 Task: Create a rule from the Recommended list, Task Added to this Project -> add SubTasks in the project AgileCircle with SubTasks Gather and Analyse Requirements , Design and Implement Solution , System Test and UAT , Release to Production / Go Live
Action: Mouse moved to (74, 381)
Screenshot: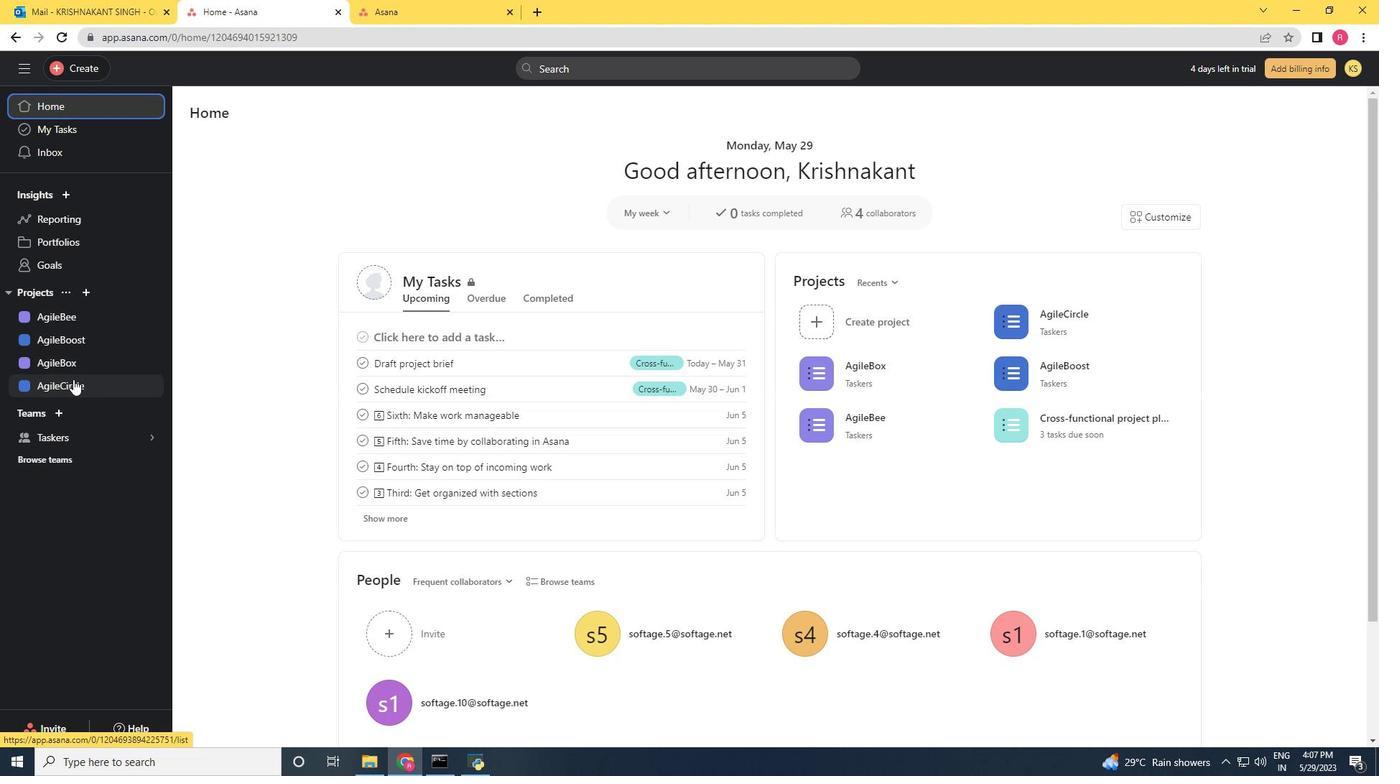 
Action: Mouse pressed left at (74, 381)
Screenshot: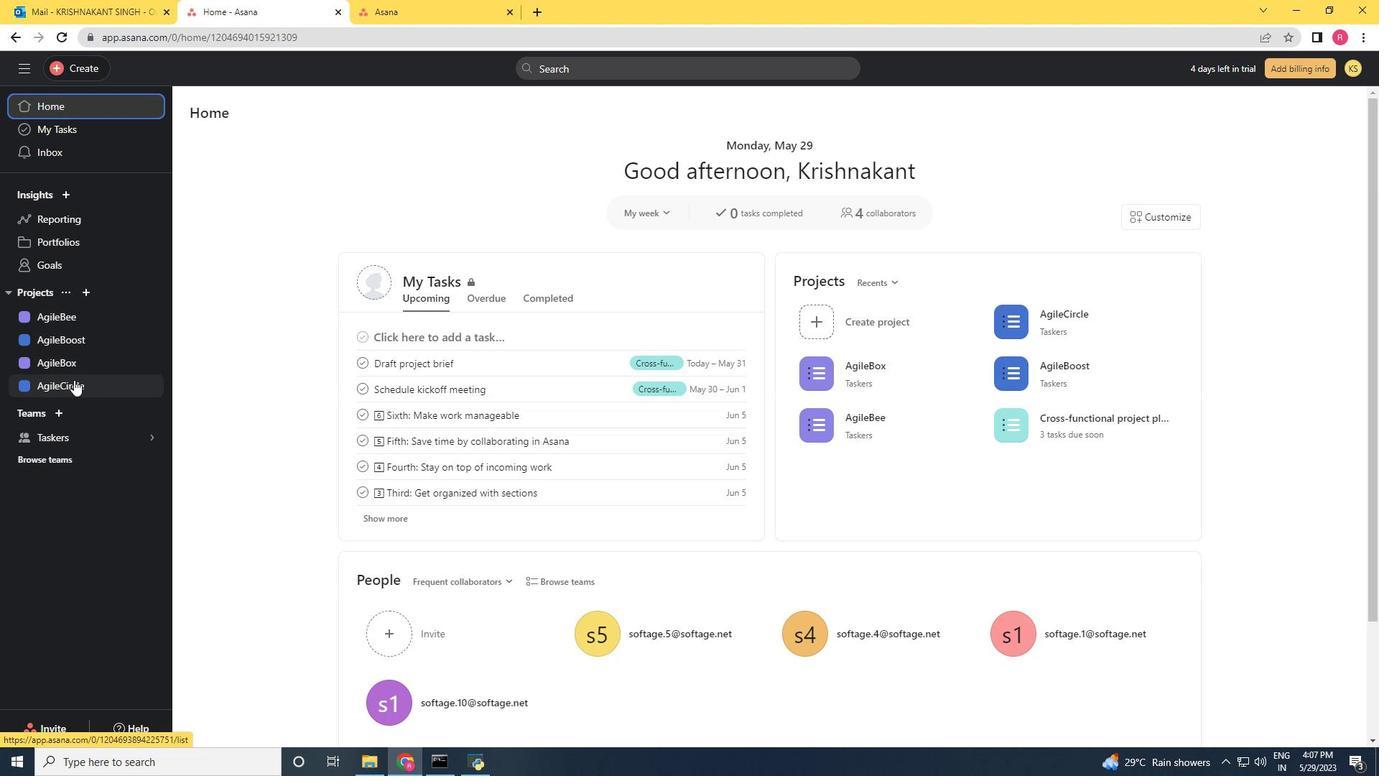 
Action: Mouse moved to (1327, 122)
Screenshot: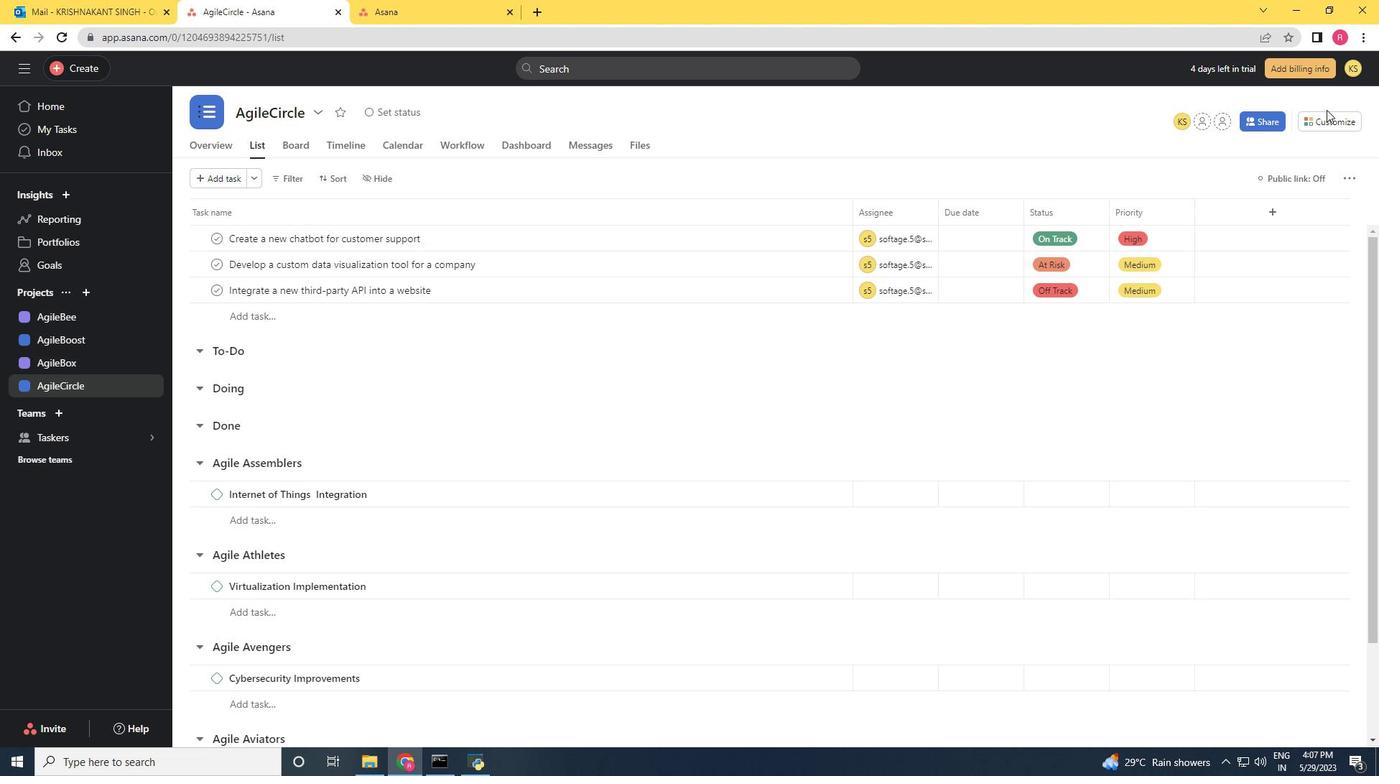 
Action: Mouse pressed left at (1327, 122)
Screenshot: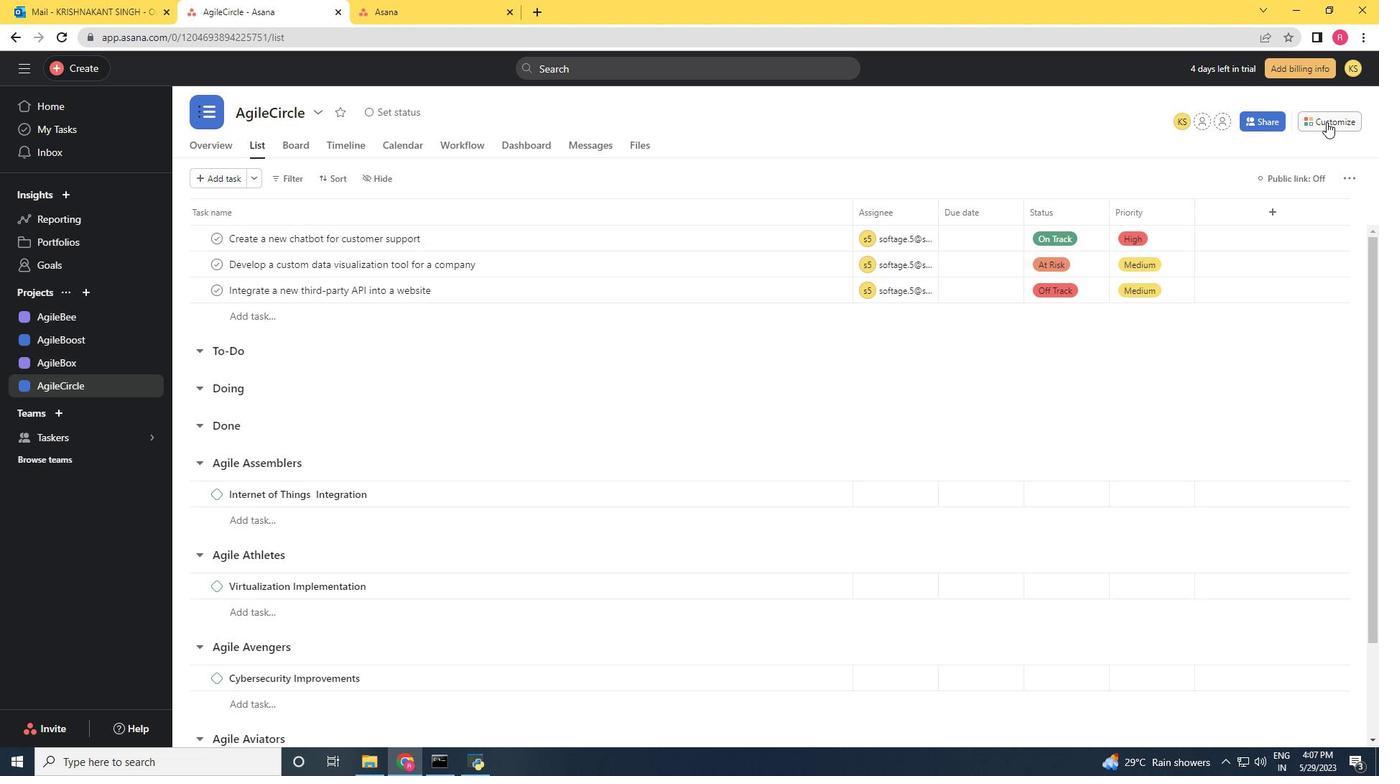 
Action: Mouse moved to (1086, 313)
Screenshot: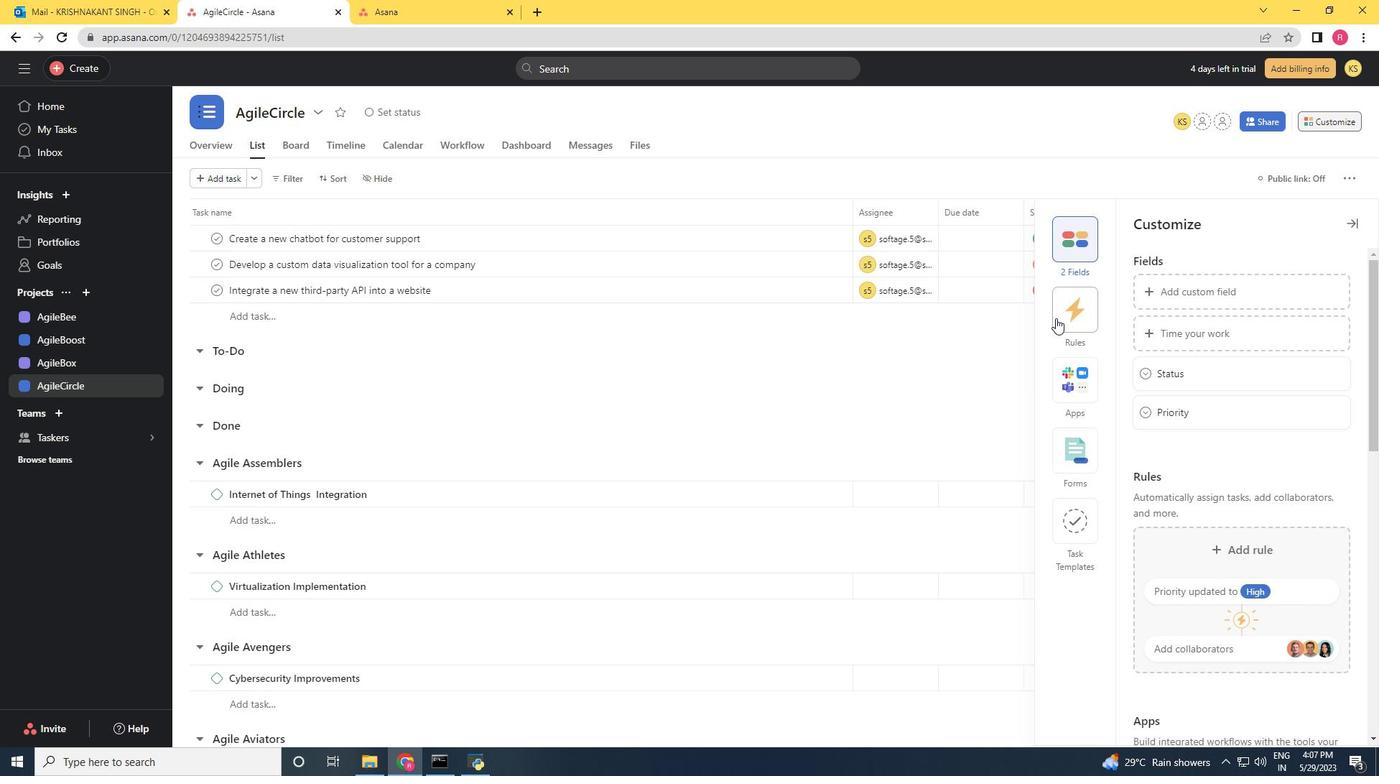 
Action: Mouse pressed left at (1086, 313)
Screenshot: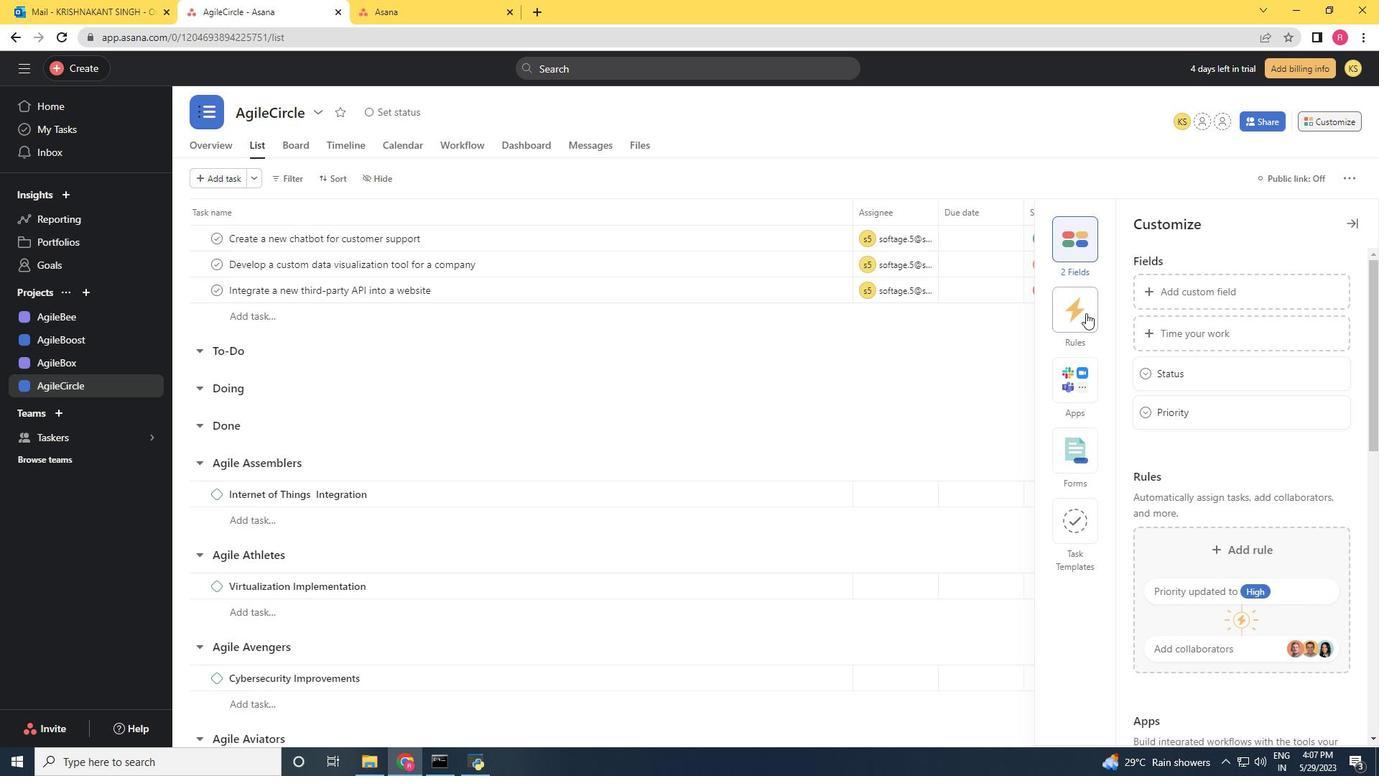 
Action: Mouse moved to (1227, 324)
Screenshot: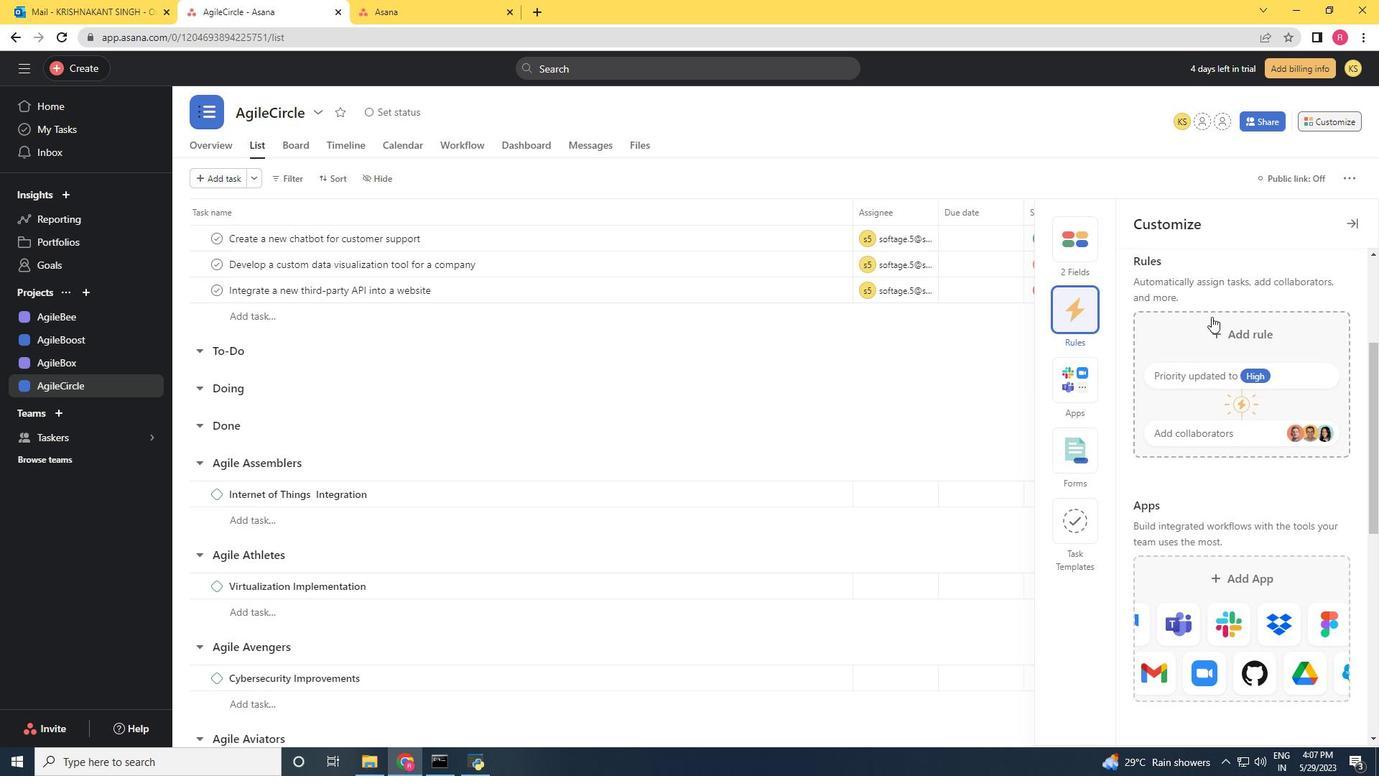 
Action: Mouse pressed left at (1227, 324)
Screenshot: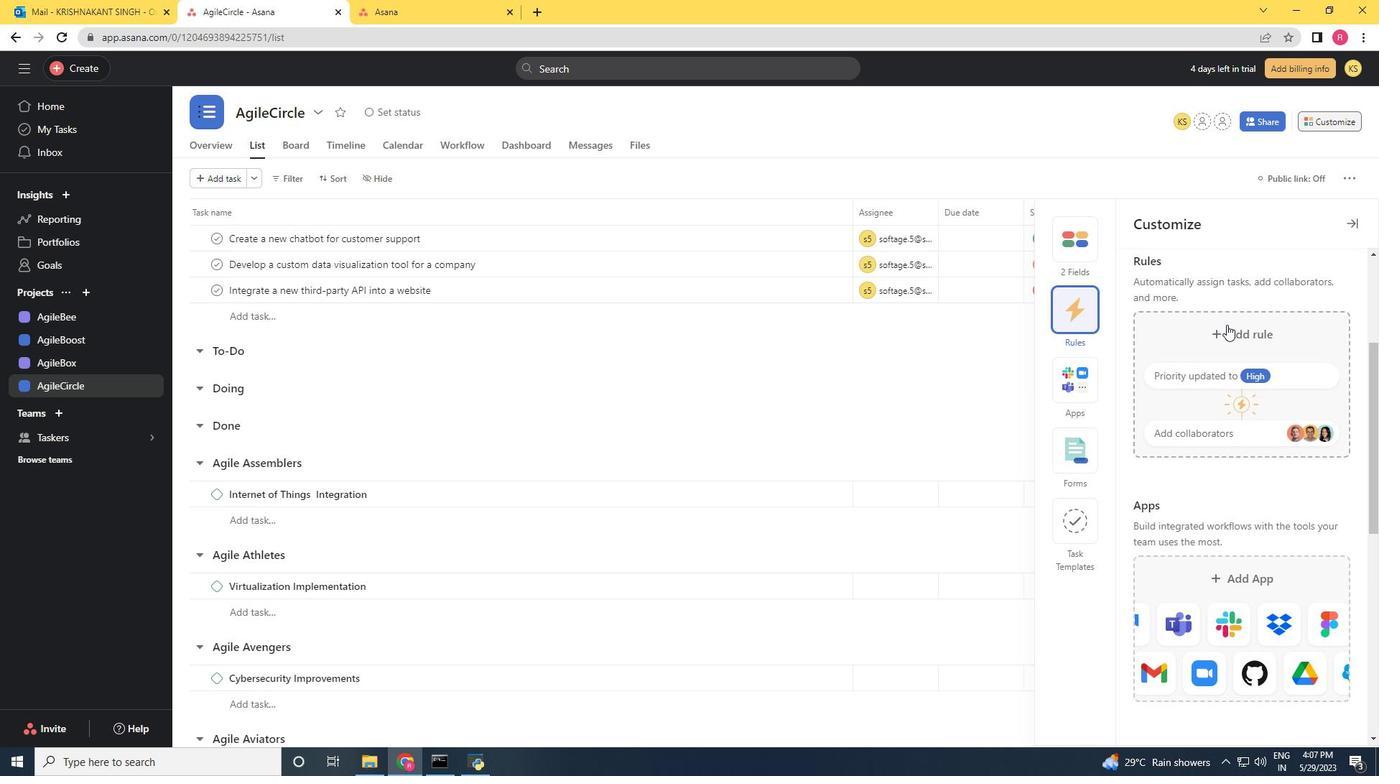 
Action: Mouse moved to (927, 222)
Screenshot: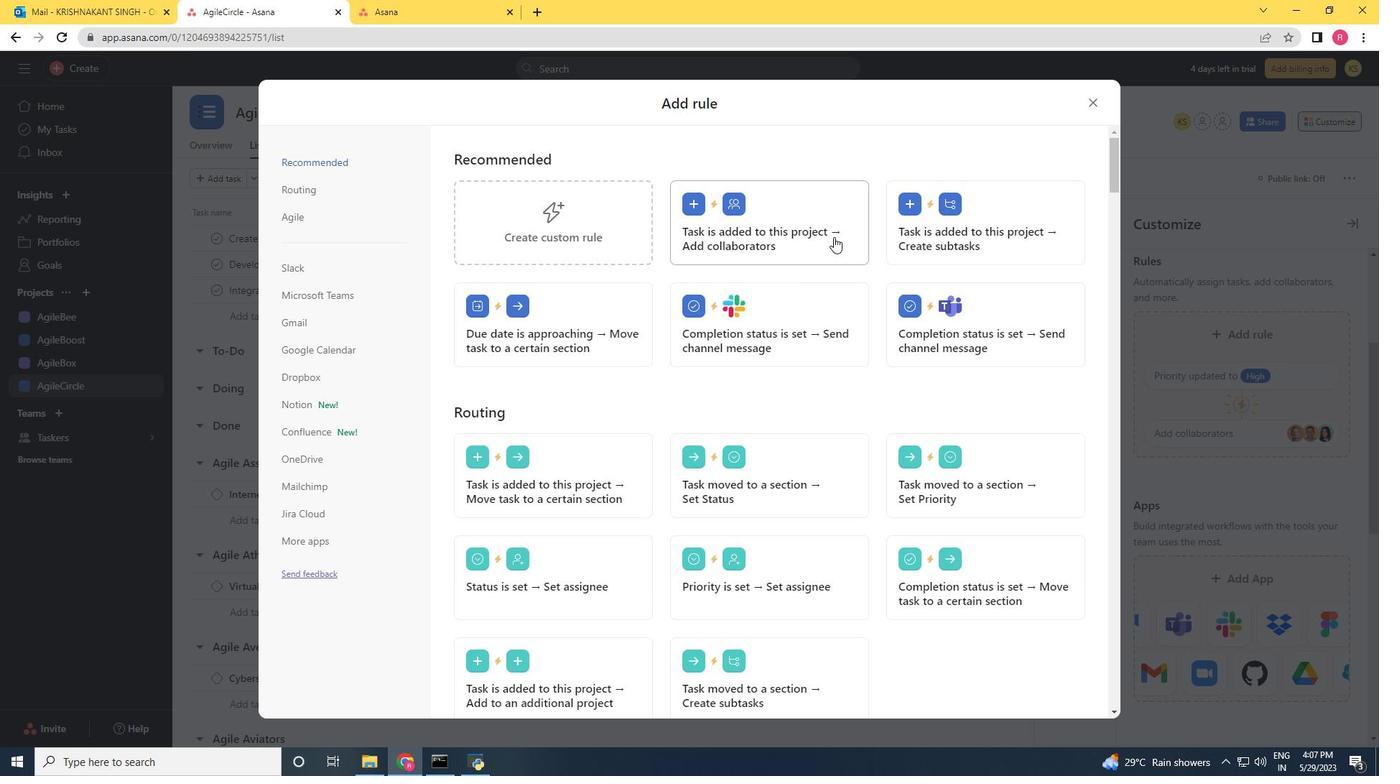 
Action: Mouse pressed left at (927, 222)
Screenshot: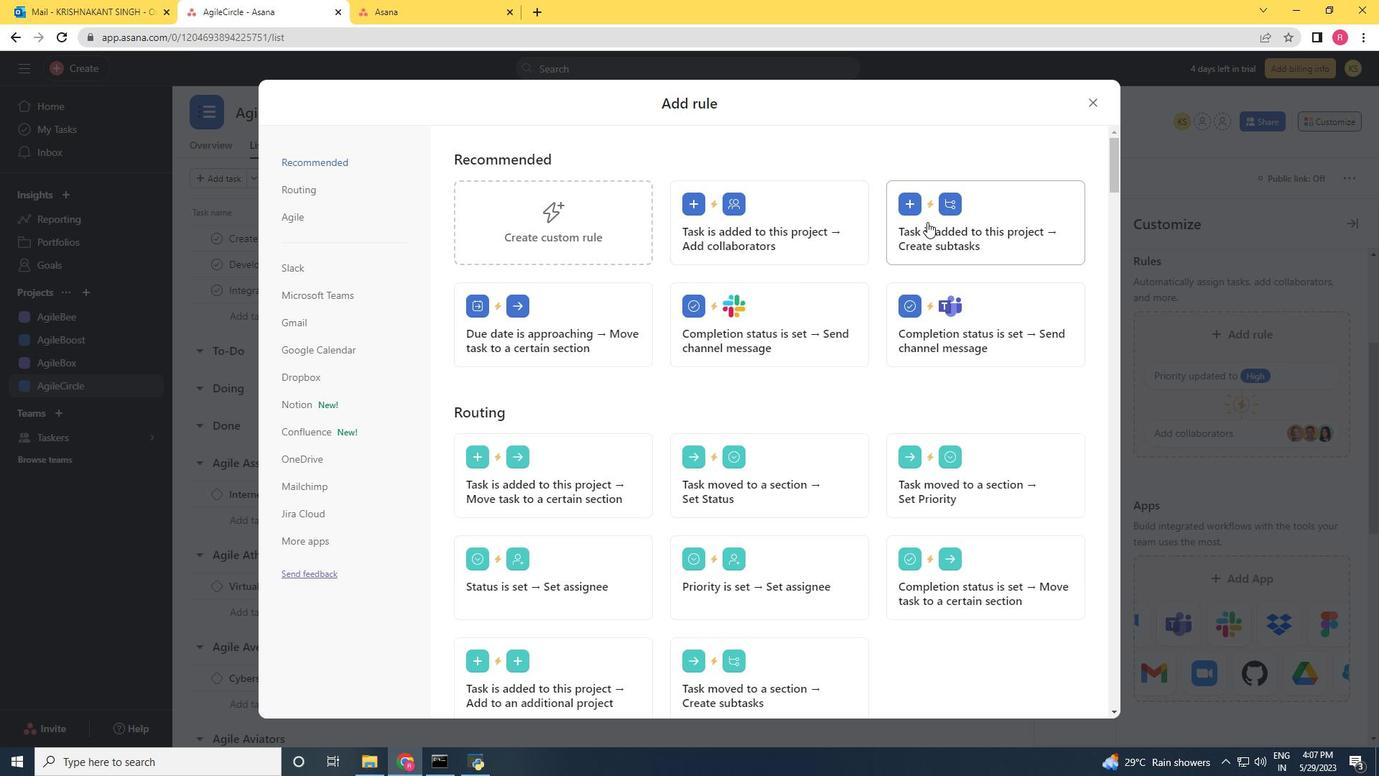 
Action: Mouse moved to (1115, 229)
Screenshot: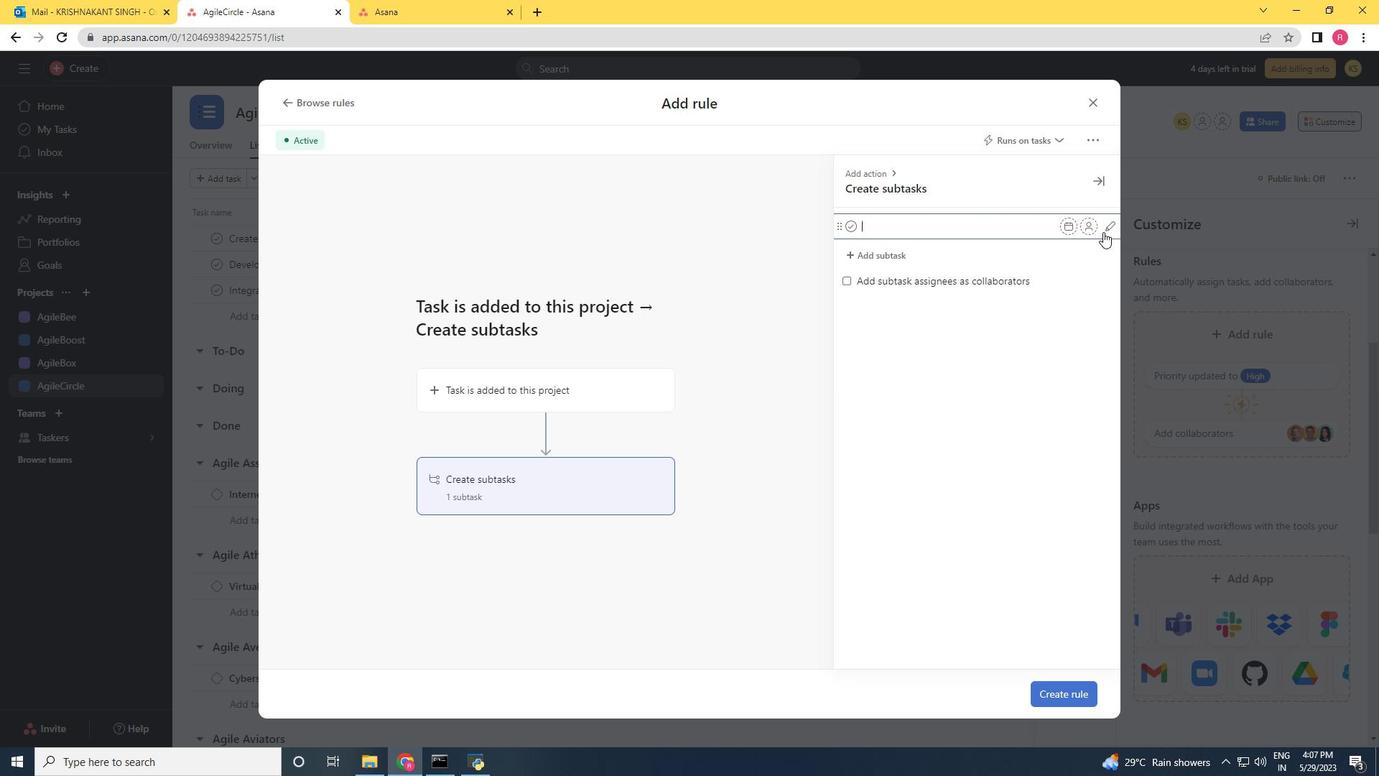 
Action: Mouse pressed left at (1115, 229)
Screenshot: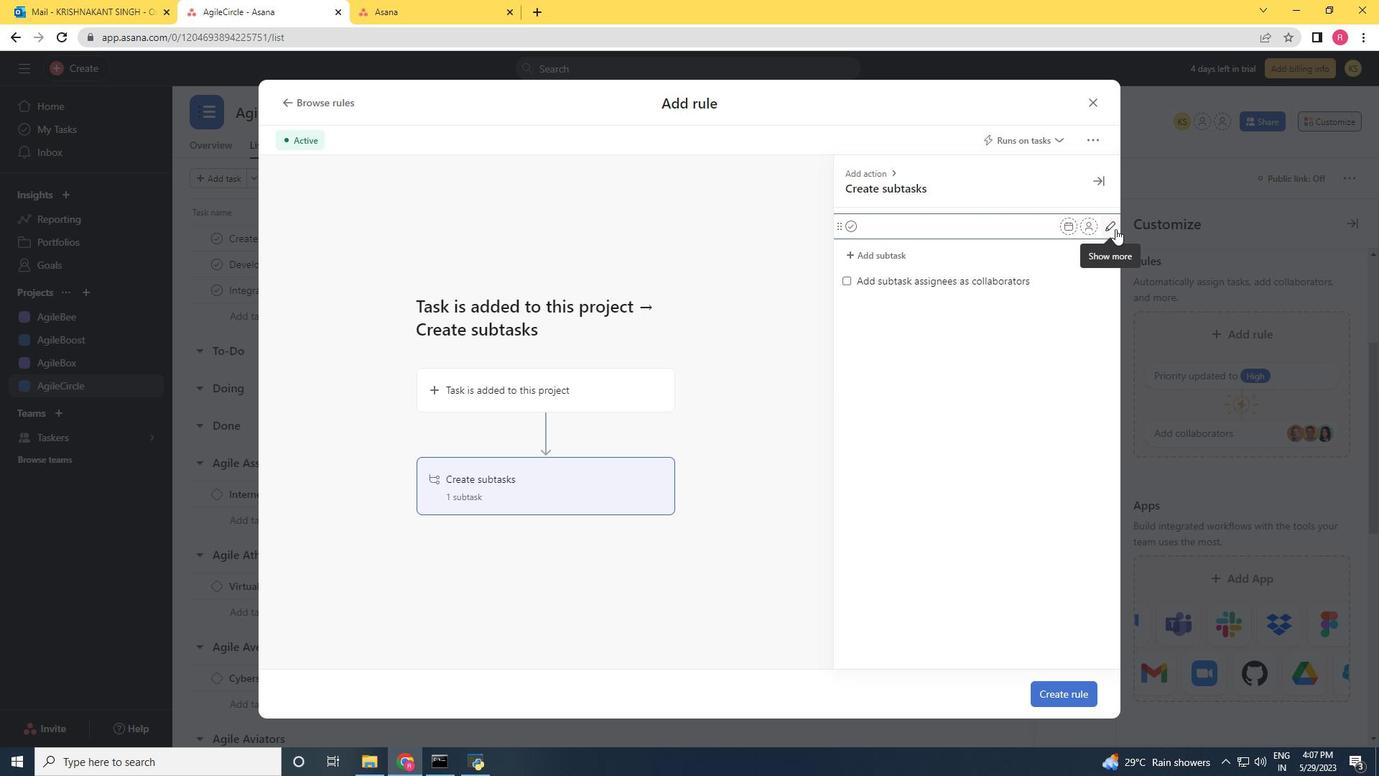 
Action: Mouse moved to (891, 520)
Screenshot: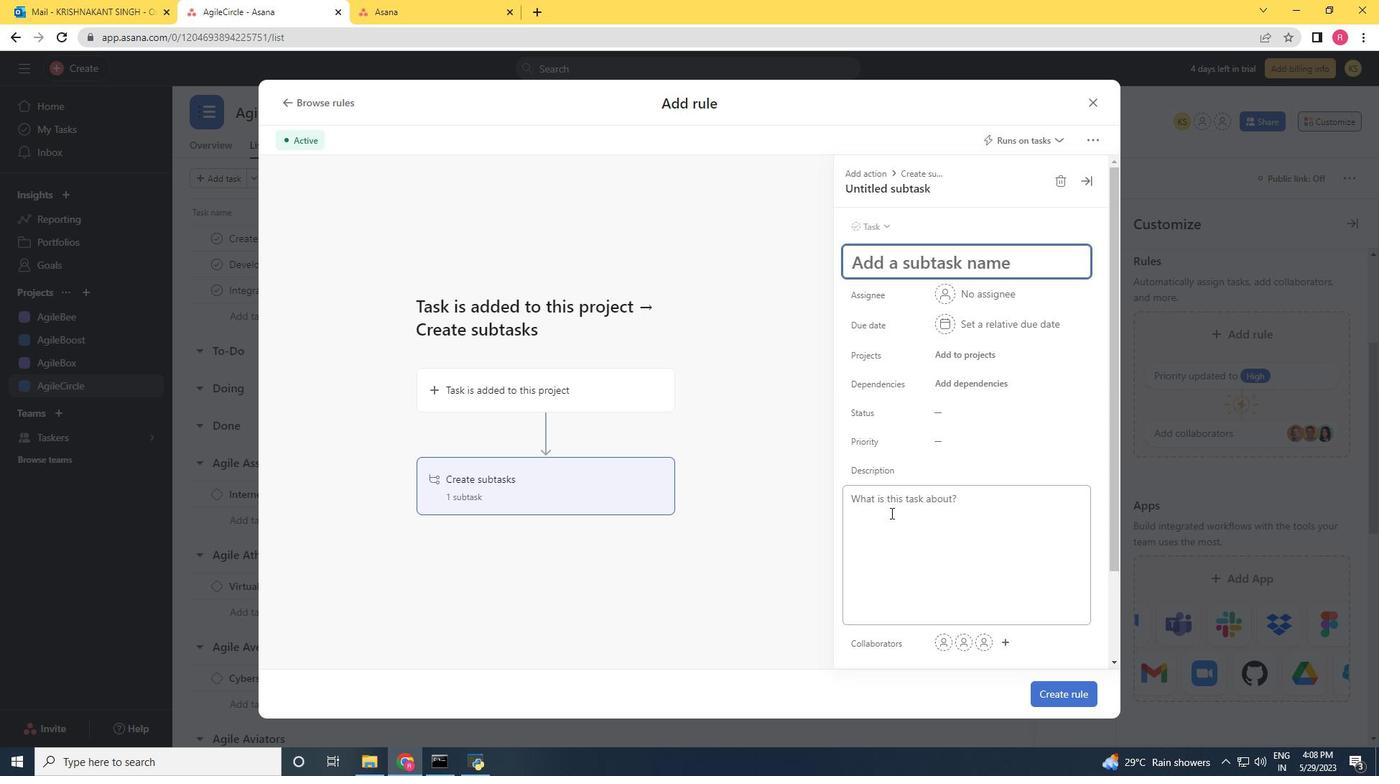 
Action: Mouse scrolled (891, 519) with delta (0, 0)
Screenshot: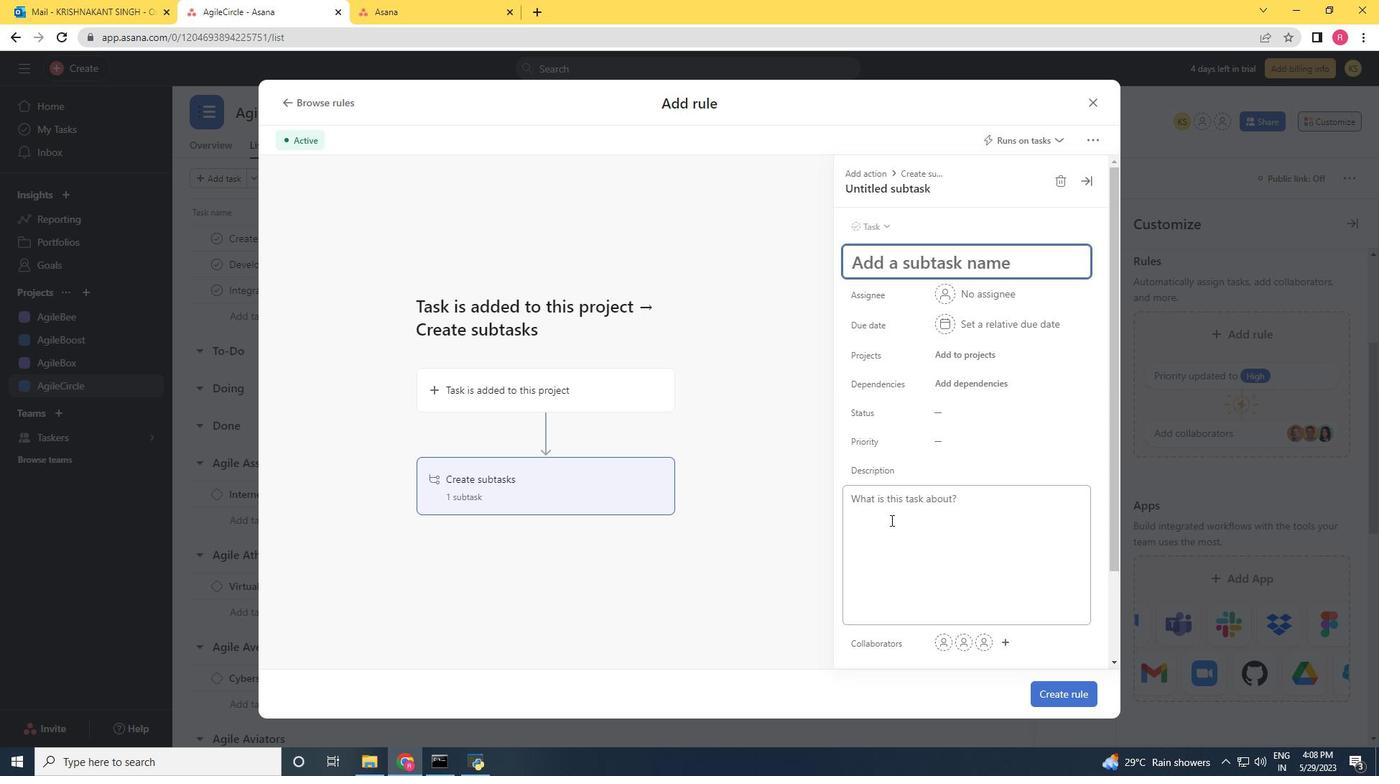 
Action: Mouse scrolled (891, 519) with delta (0, 0)
Screenshot: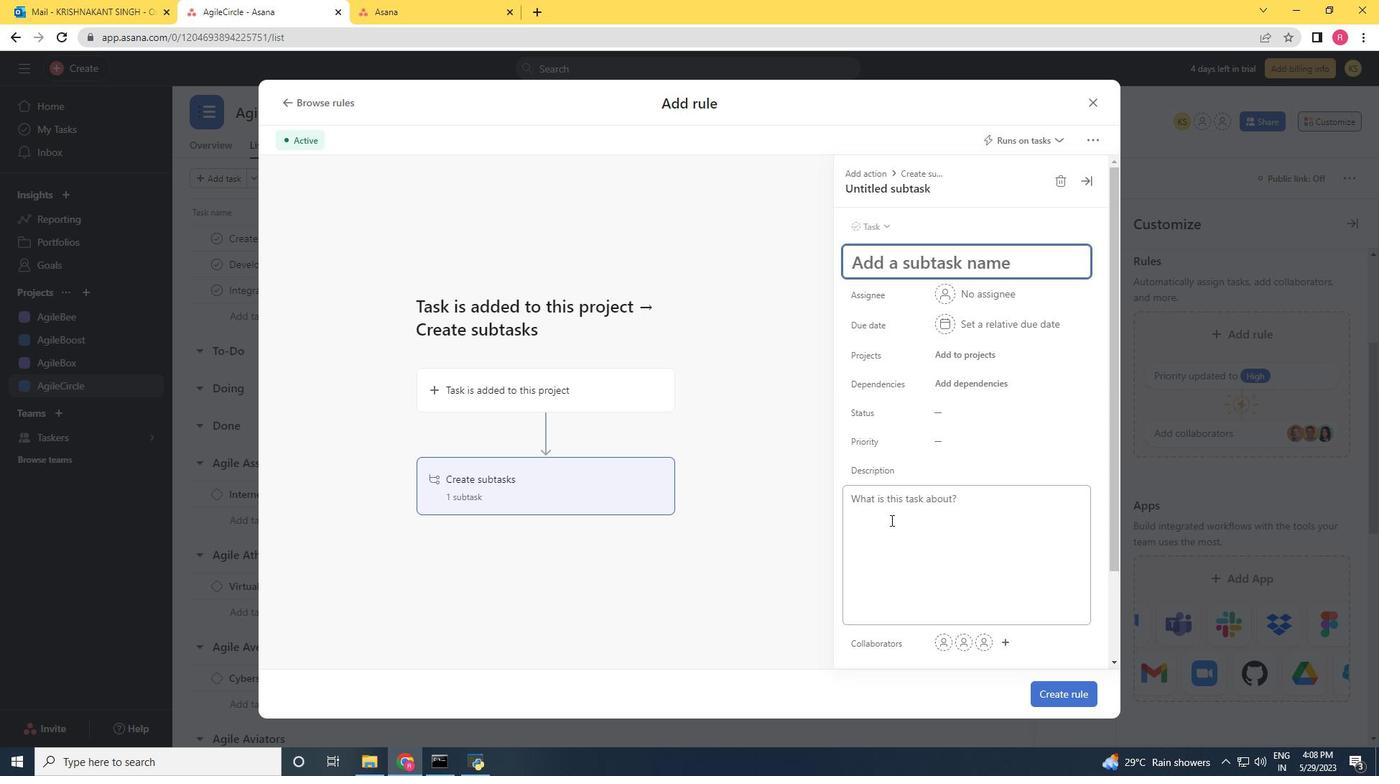 
Action: Mouse scrolled (891, 519) with delta (0, 0)
Screenshot: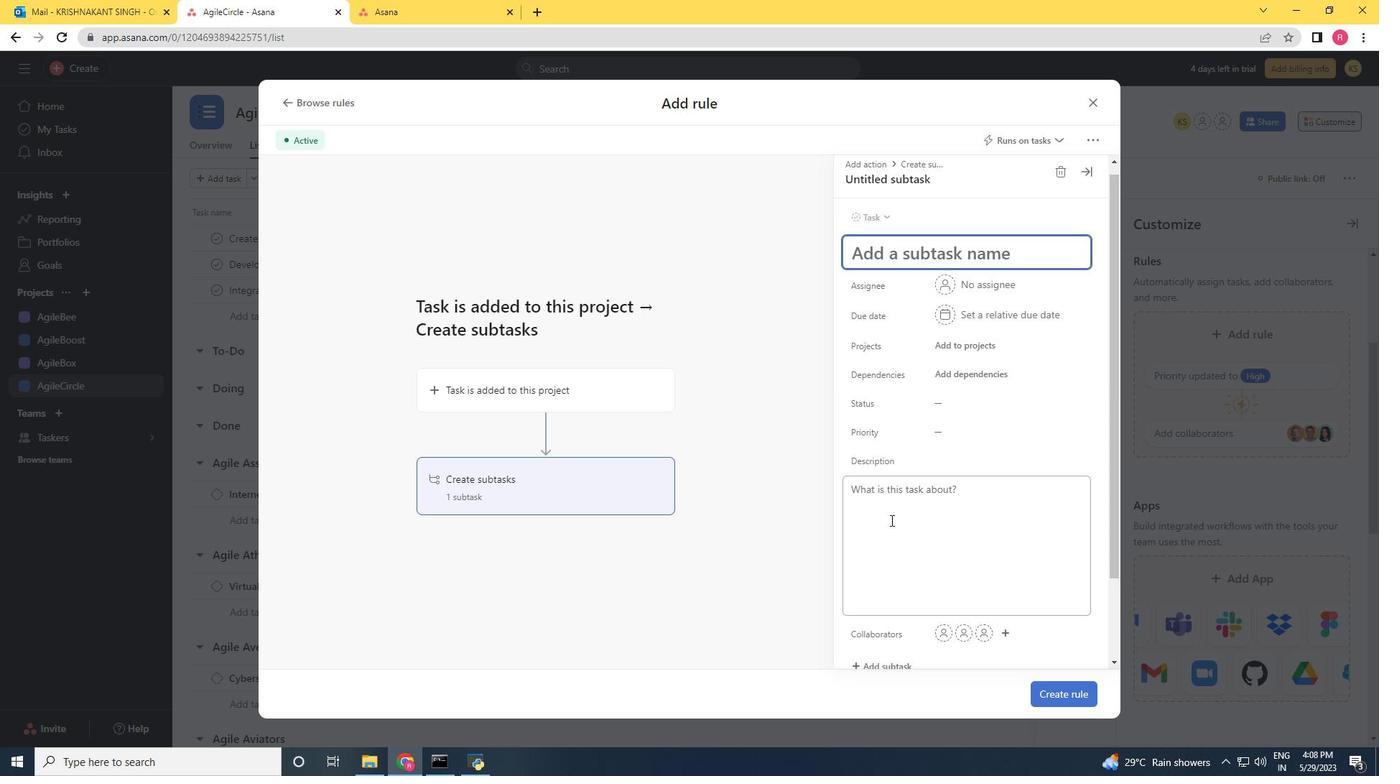 
Action: Mouse scrolled (891, 519) with delta (0, 0)
Screenshot: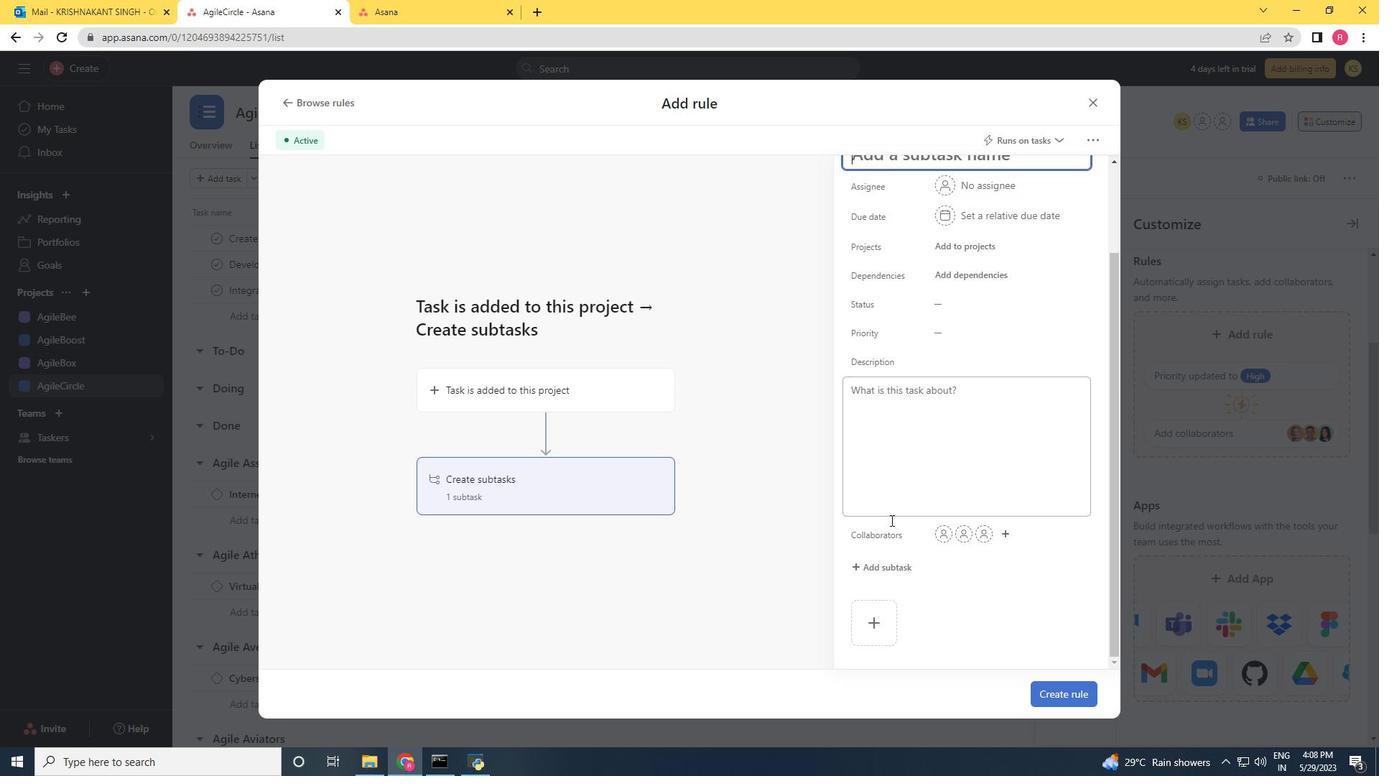 
Action: Mouse scrolled (891, 520) with delta (0, 0)
Screenshot: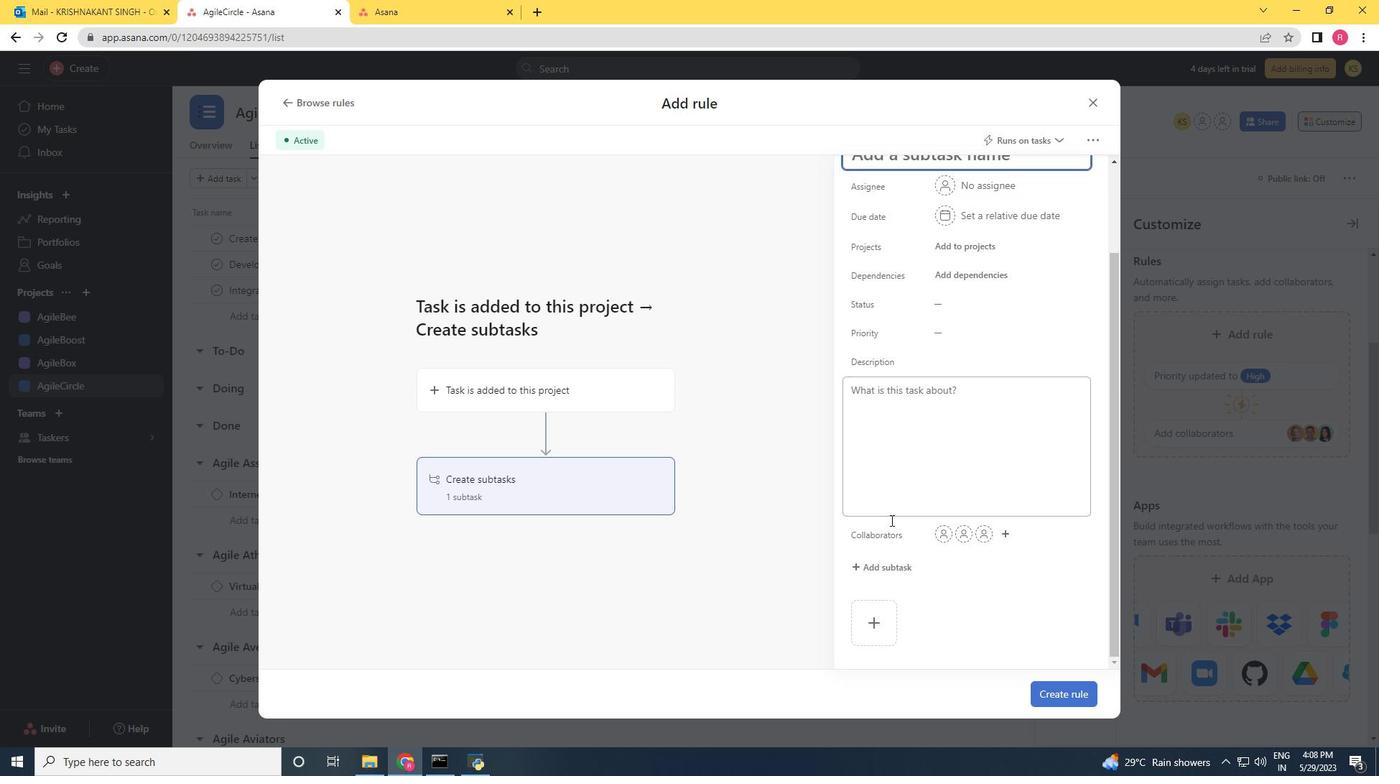 
Action: Mouse scrolled (891, 520) with delta (0, 0)
Screenshot: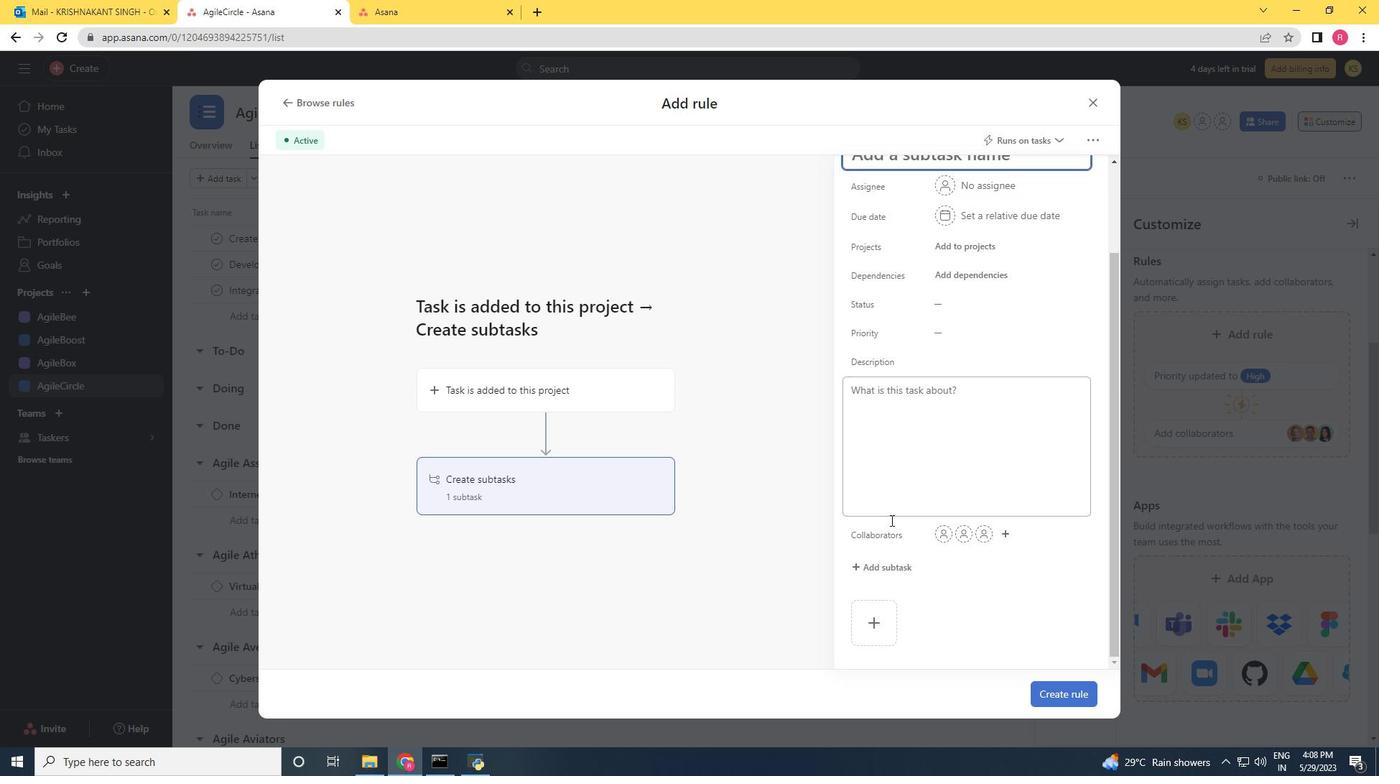 
Action: Mouse scrolled (891, 520) with delta (0, 0)
Screenshot: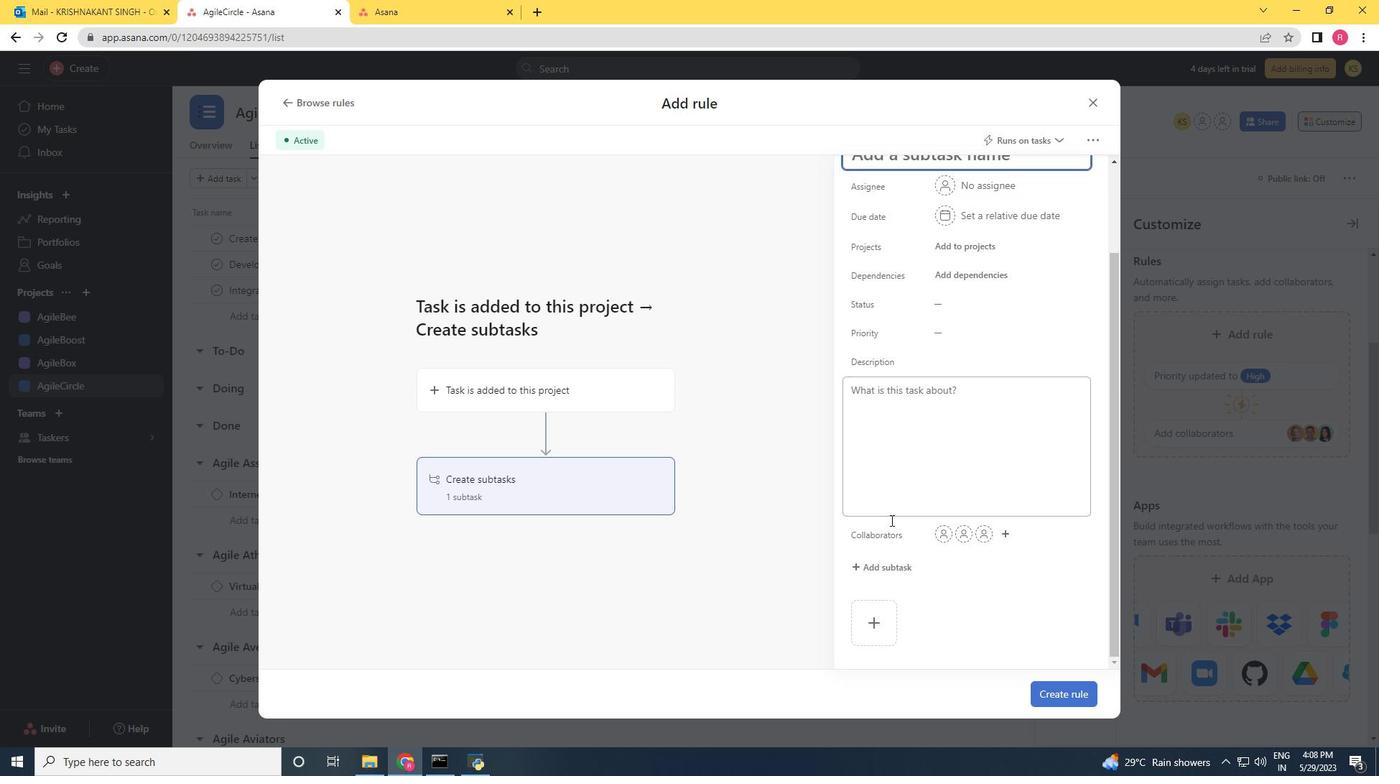 
Action: Mouse scrolled (891, 520) with delta (0, 0)
Screenshot: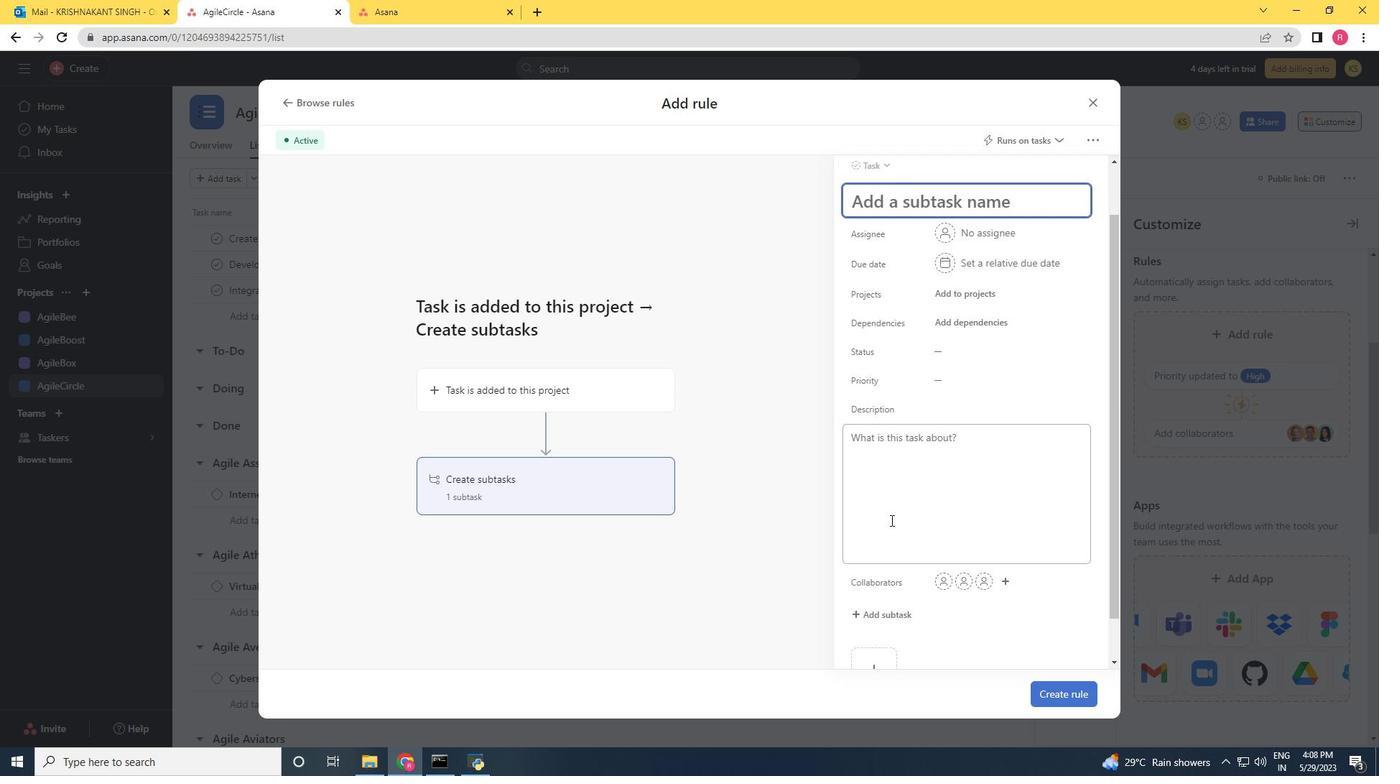 
Action: Mouse scrolled (891, 519) with delta (0, 0)
Screenshot: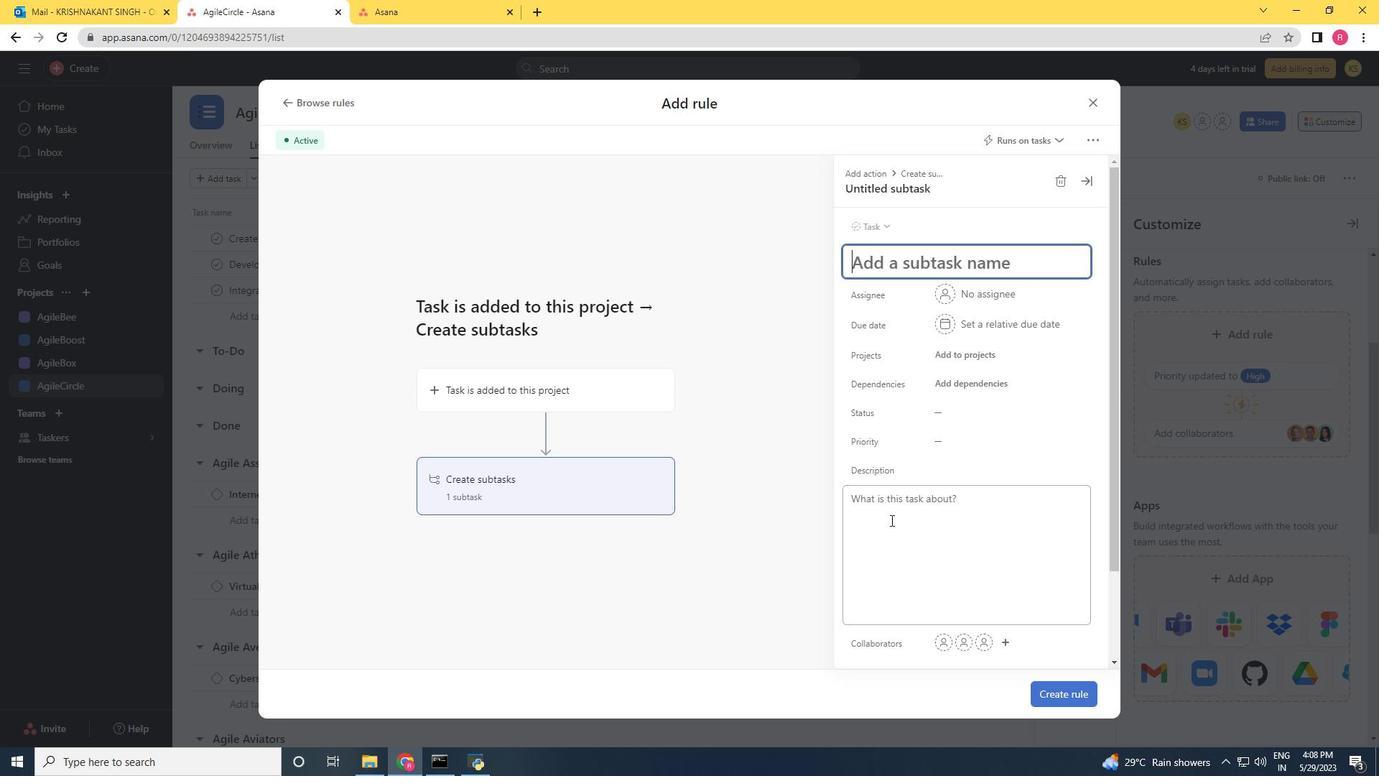 
Action: Mouse scrolled (891, 519) with delta (0, 0)
Screenshot: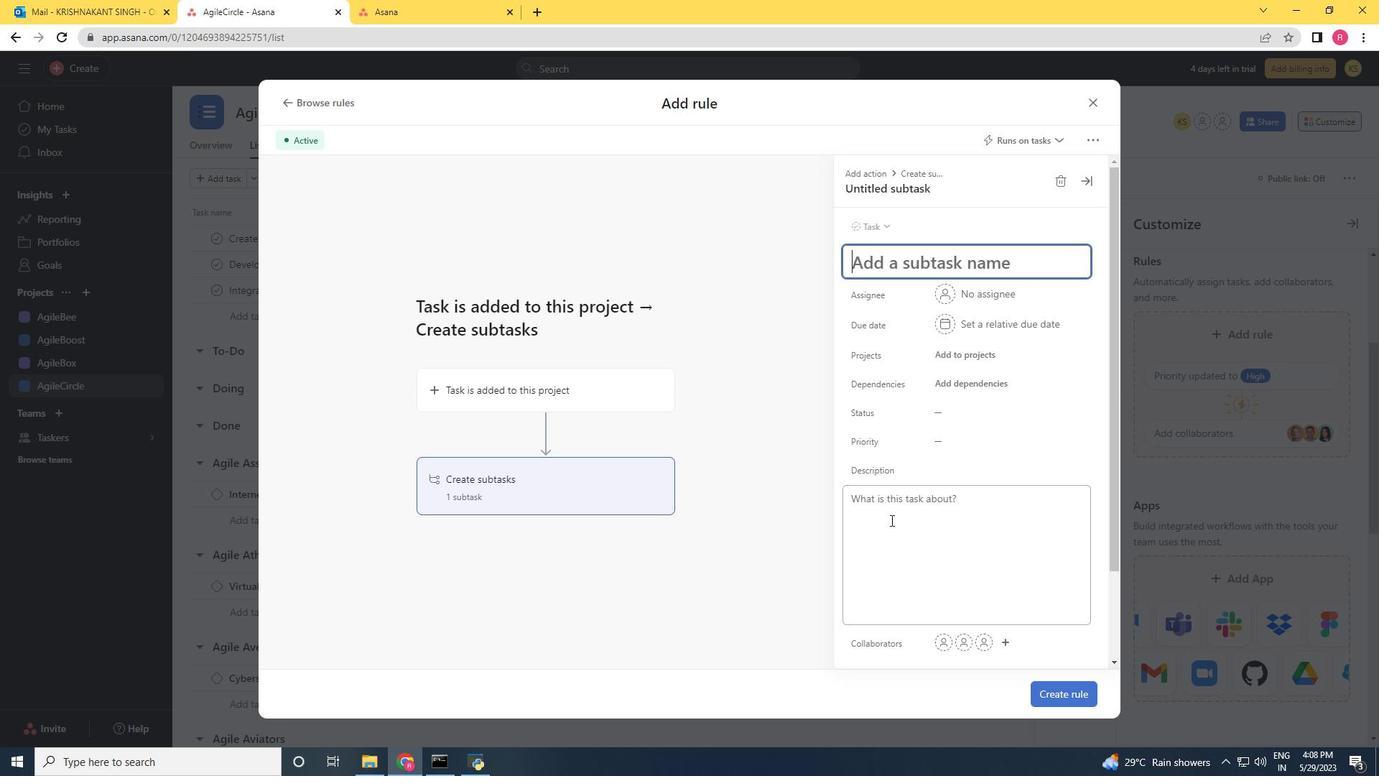 
Action: Mouse scrolled (891, 519) with delta (0, 0)
Screenshot: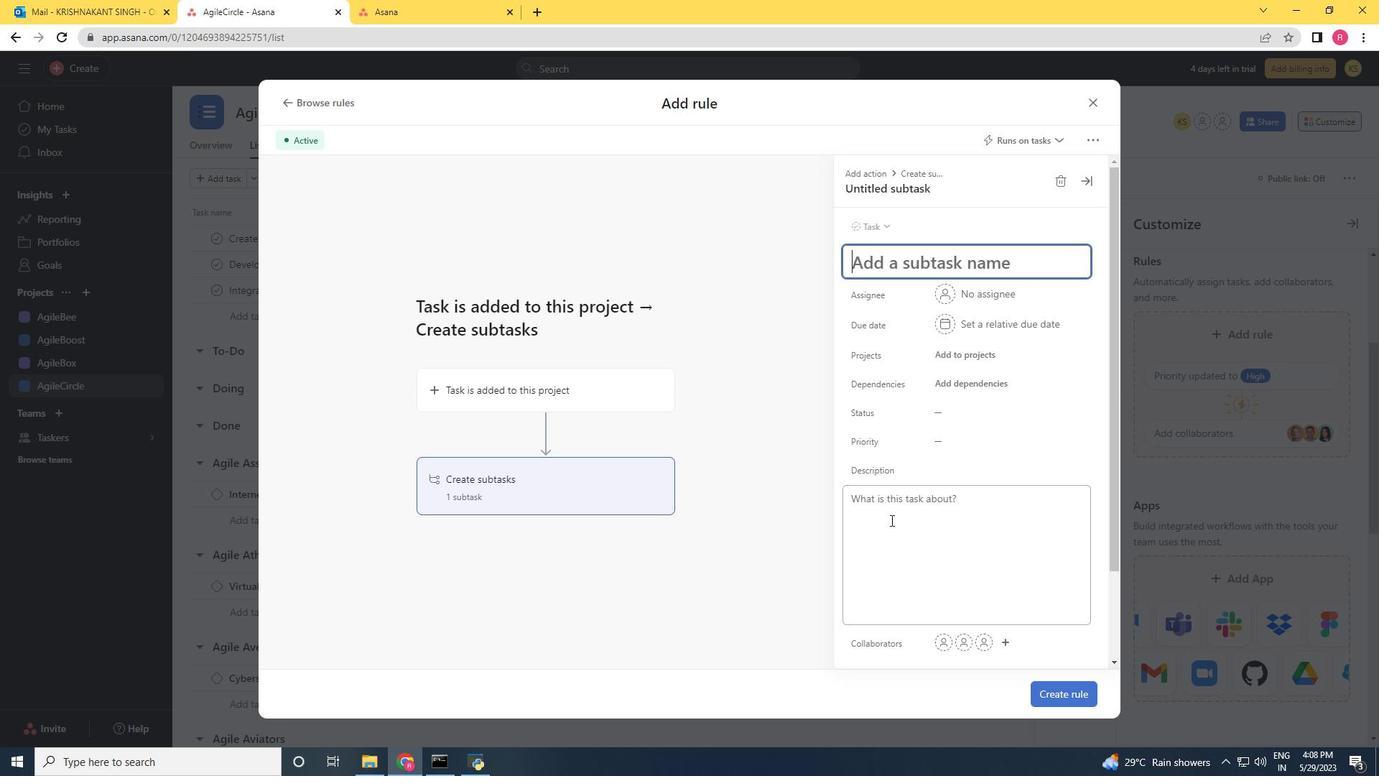 
Action: Mouse scrolled (891, 520) with delta (0, 0)
Screenshot: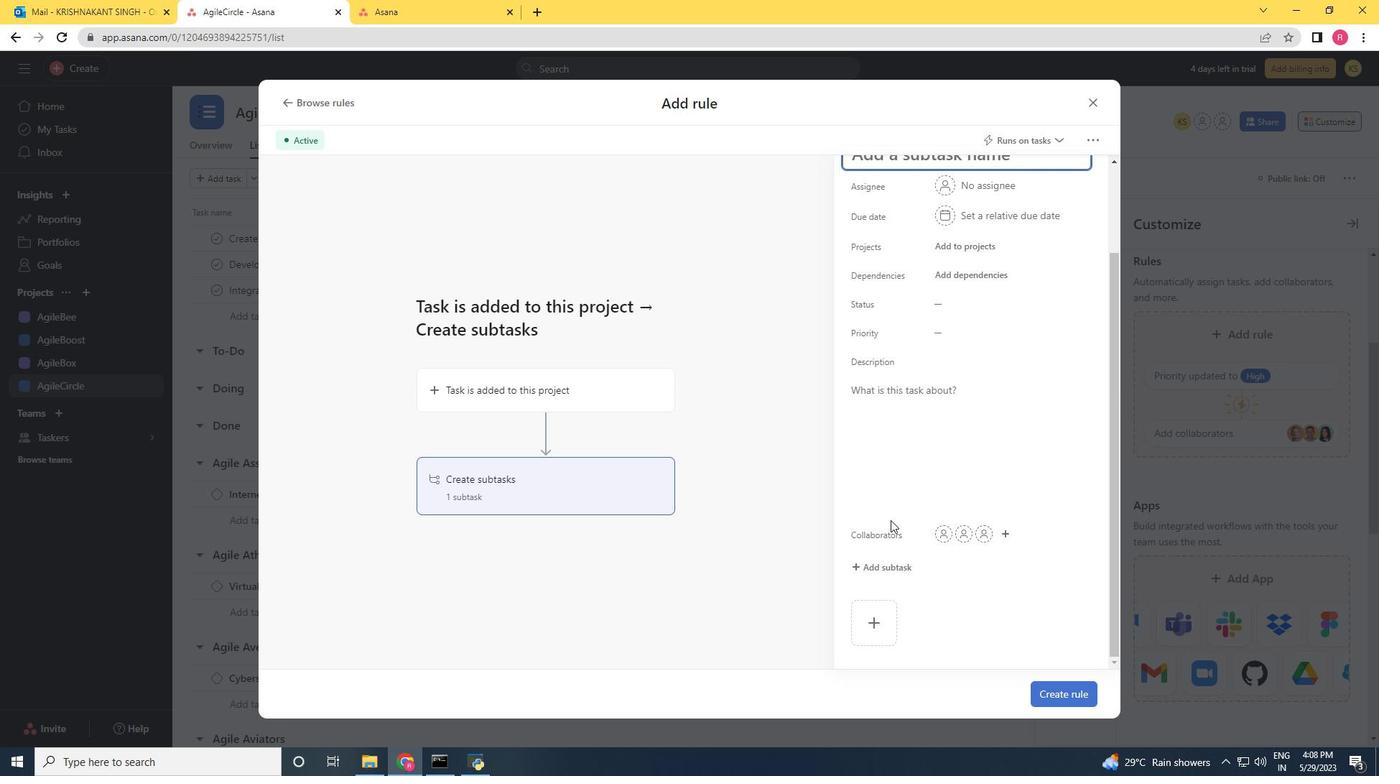 
Action: Mouse scrolled (891, 520) with delta (0, 0)
Screenshot: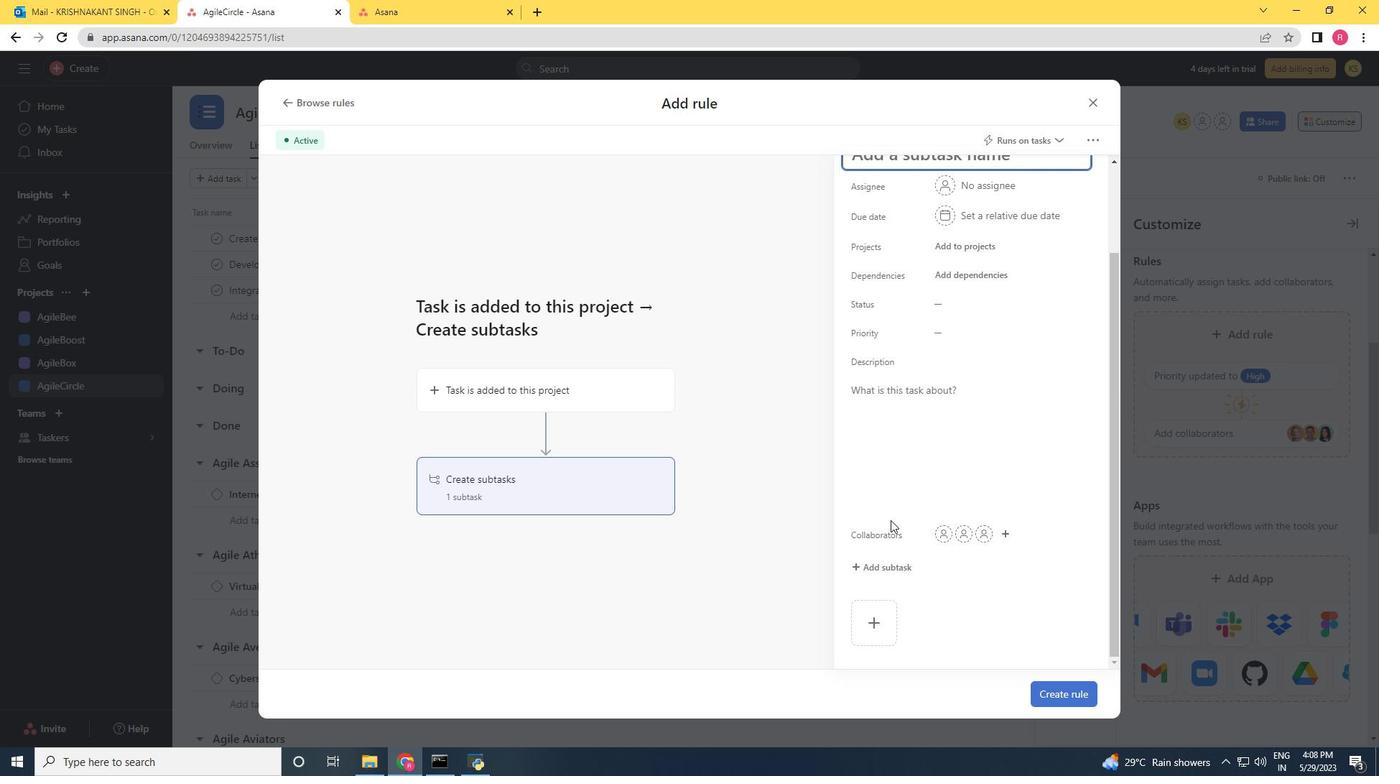 
Action: Mouse scrolled (891, 520) with delta (0, 0)
Screenshot: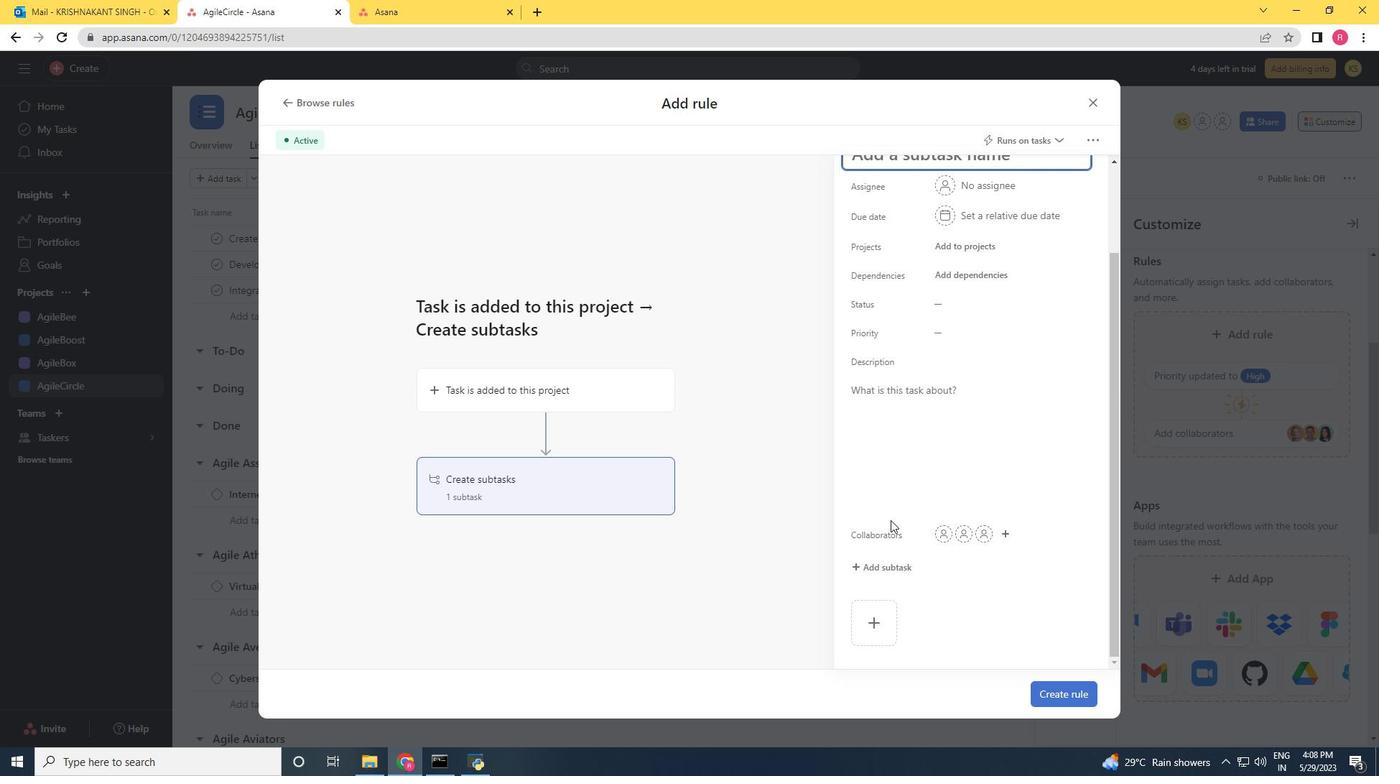 
Action: Mouse moved to (291, 104)
Screenshot: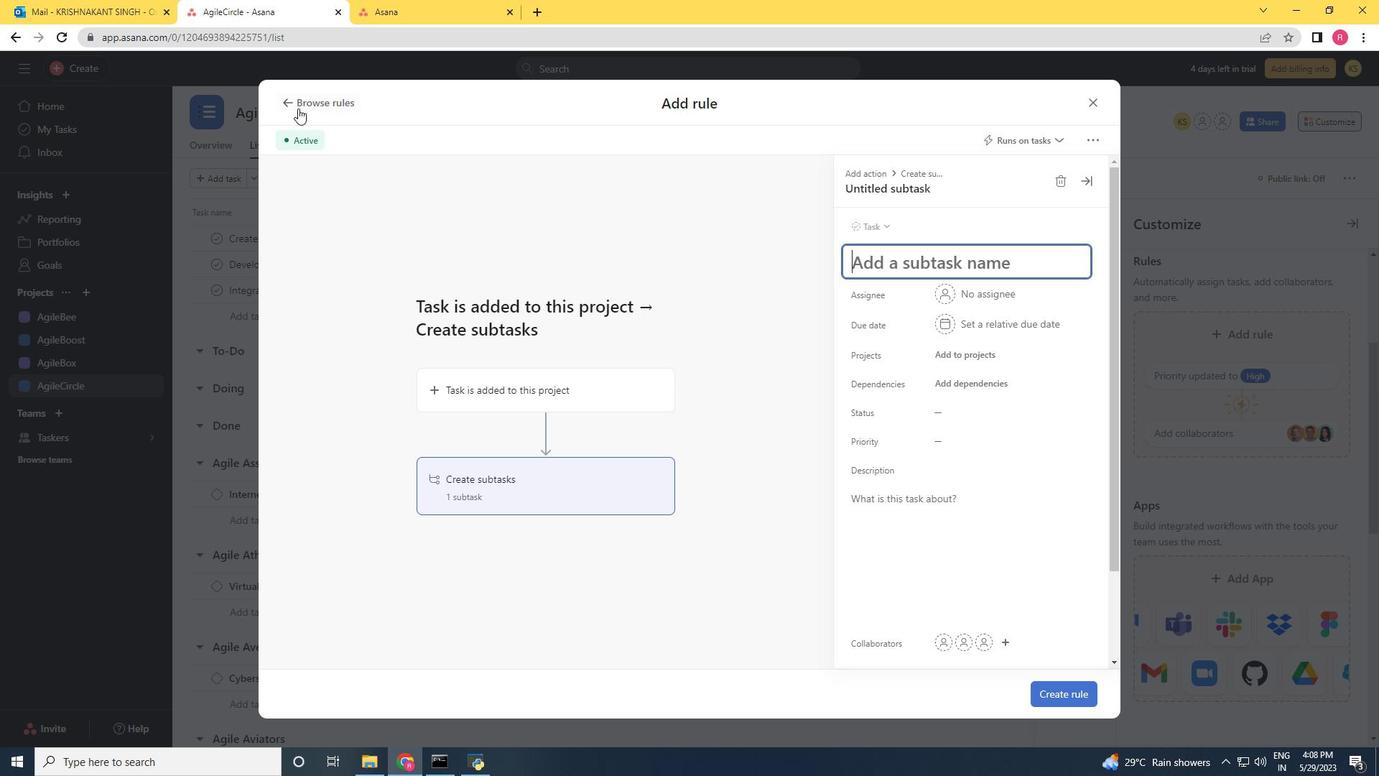 
Action: Mouse pressed left at (291, 104)
Screenshot: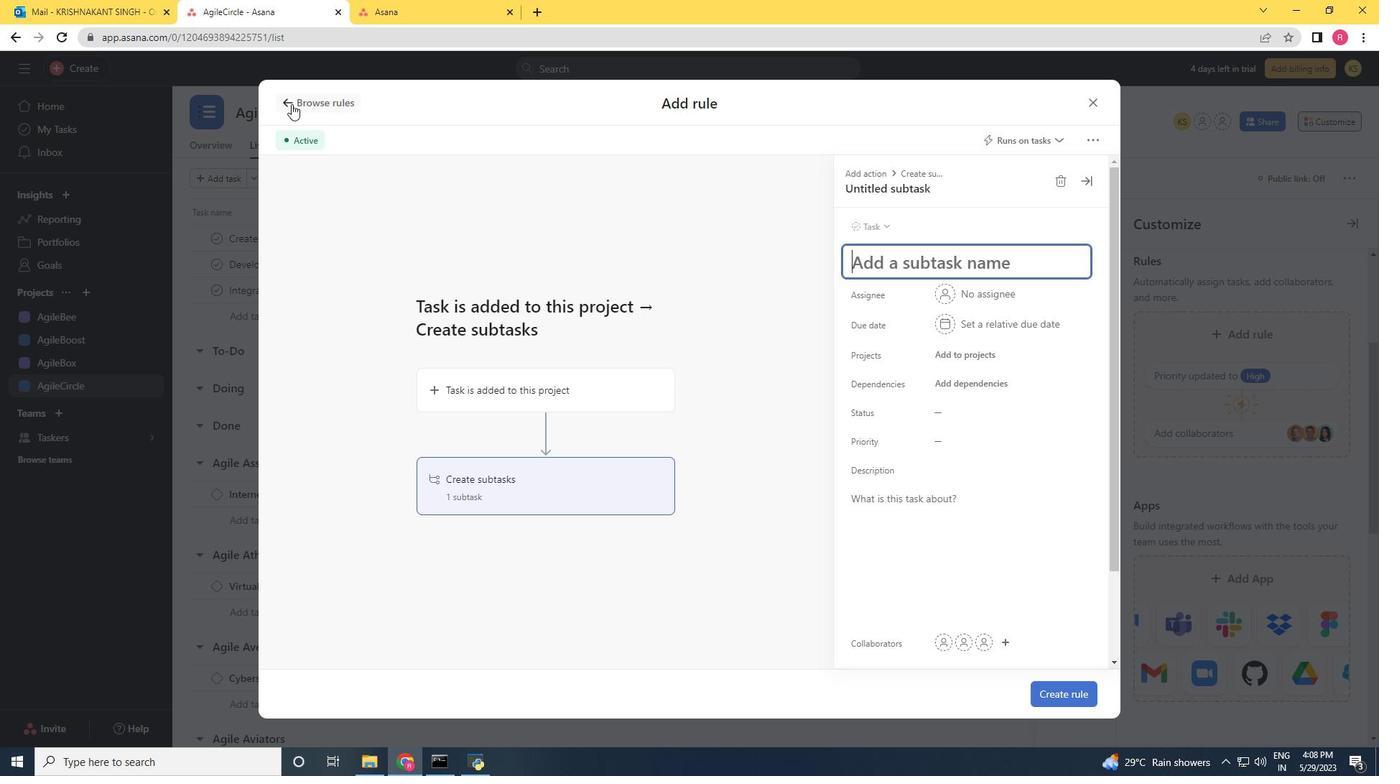 
Action: Mouse moved to (914, 231)
Screenshot: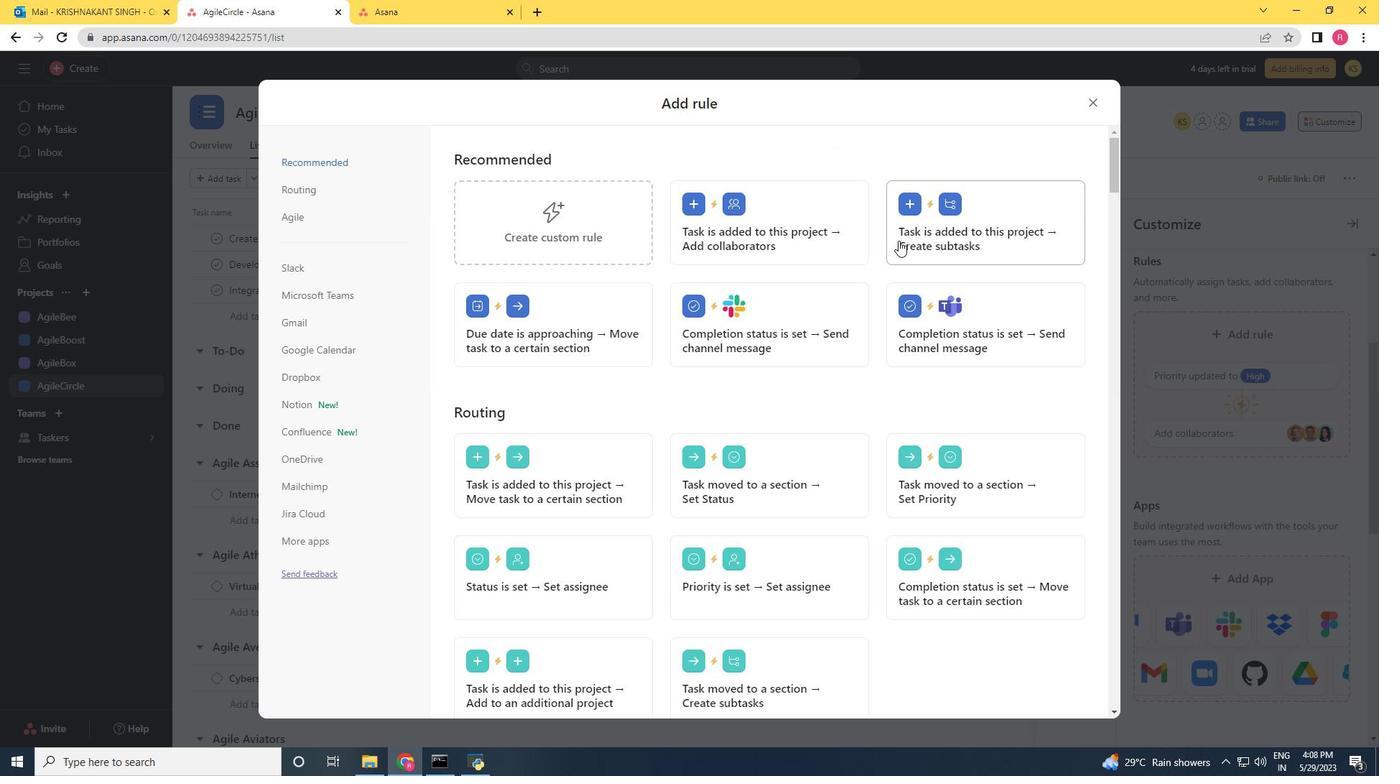 
Action: Mouse pressed left at (914, 231)
Screenshot: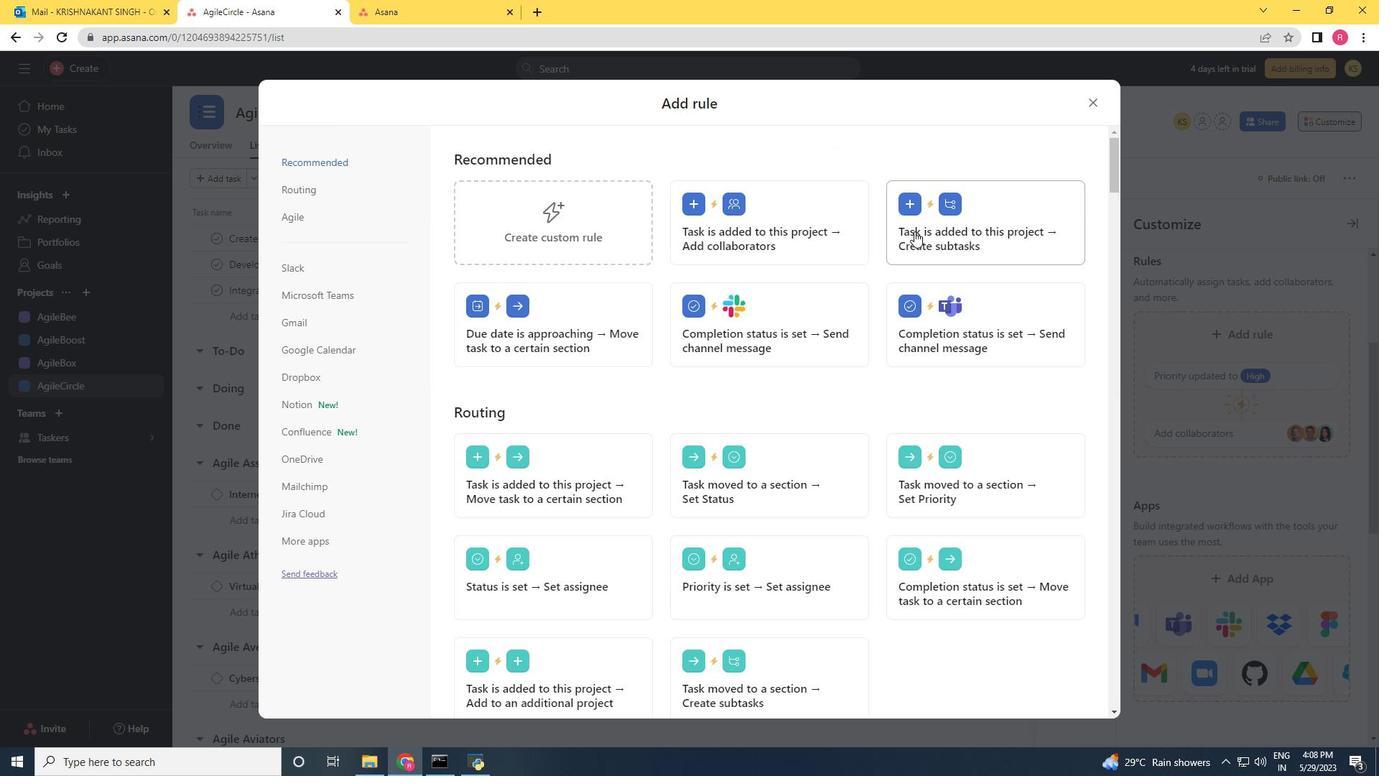 
Action: Mouse moved to (931, 175)
Screenshot: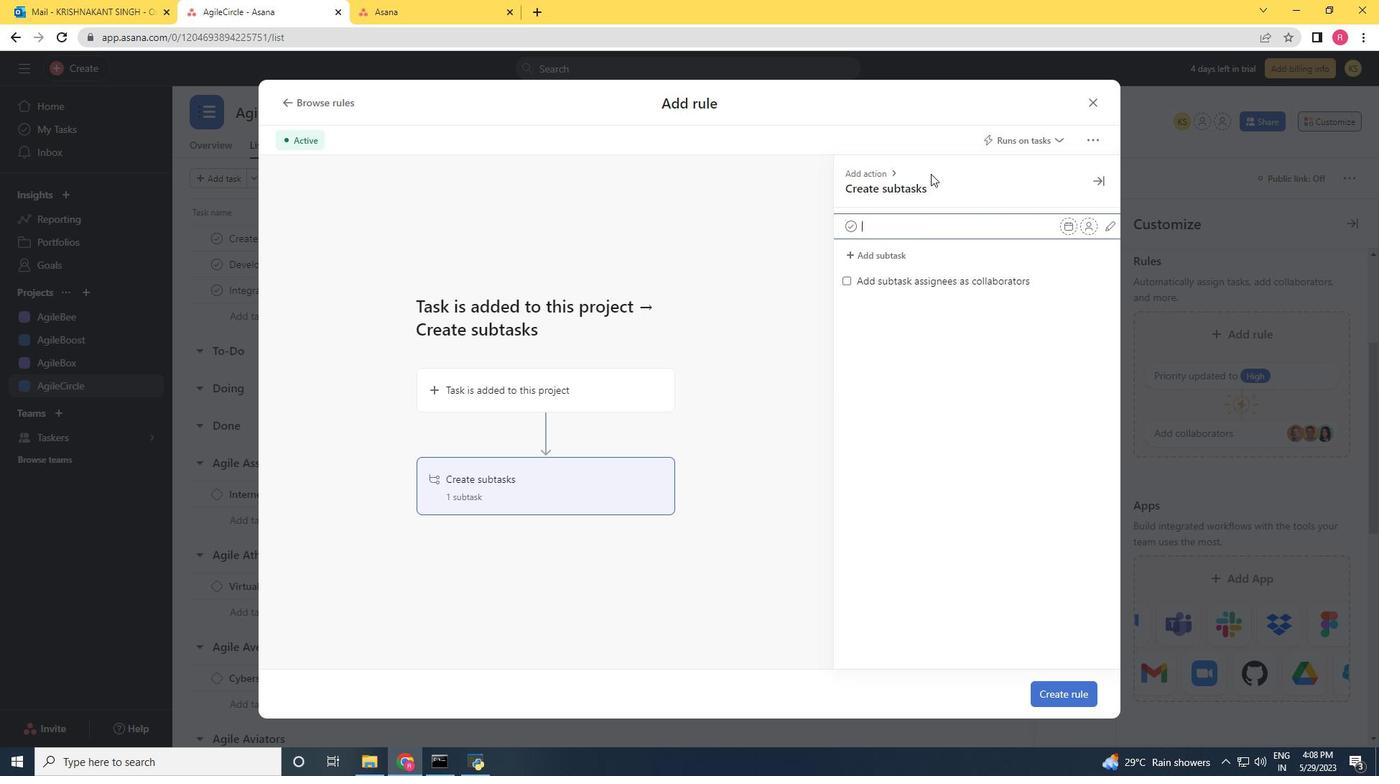 
Action: Mouse pressed left at (931, 175)
Screenshot: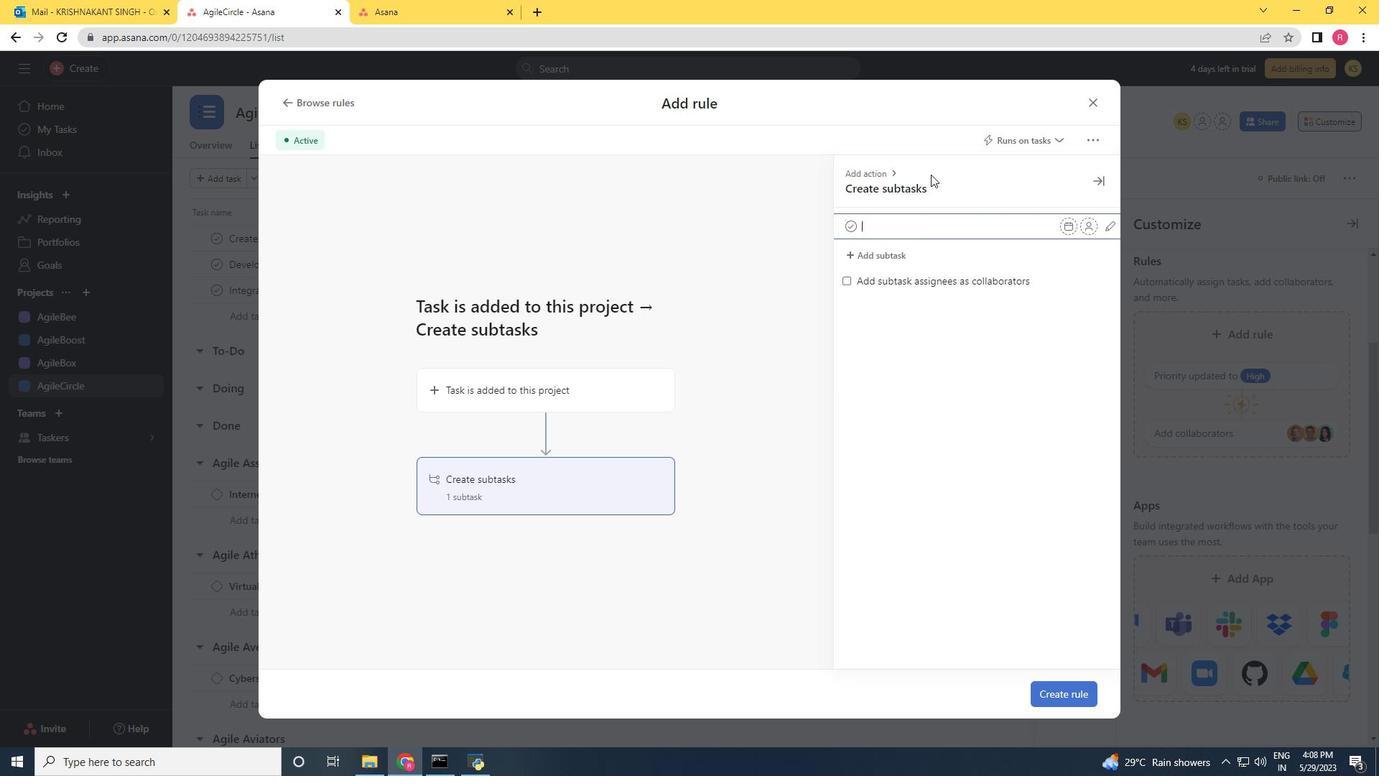 
Action: Mouse moved to (1090, 181)
Screenshot: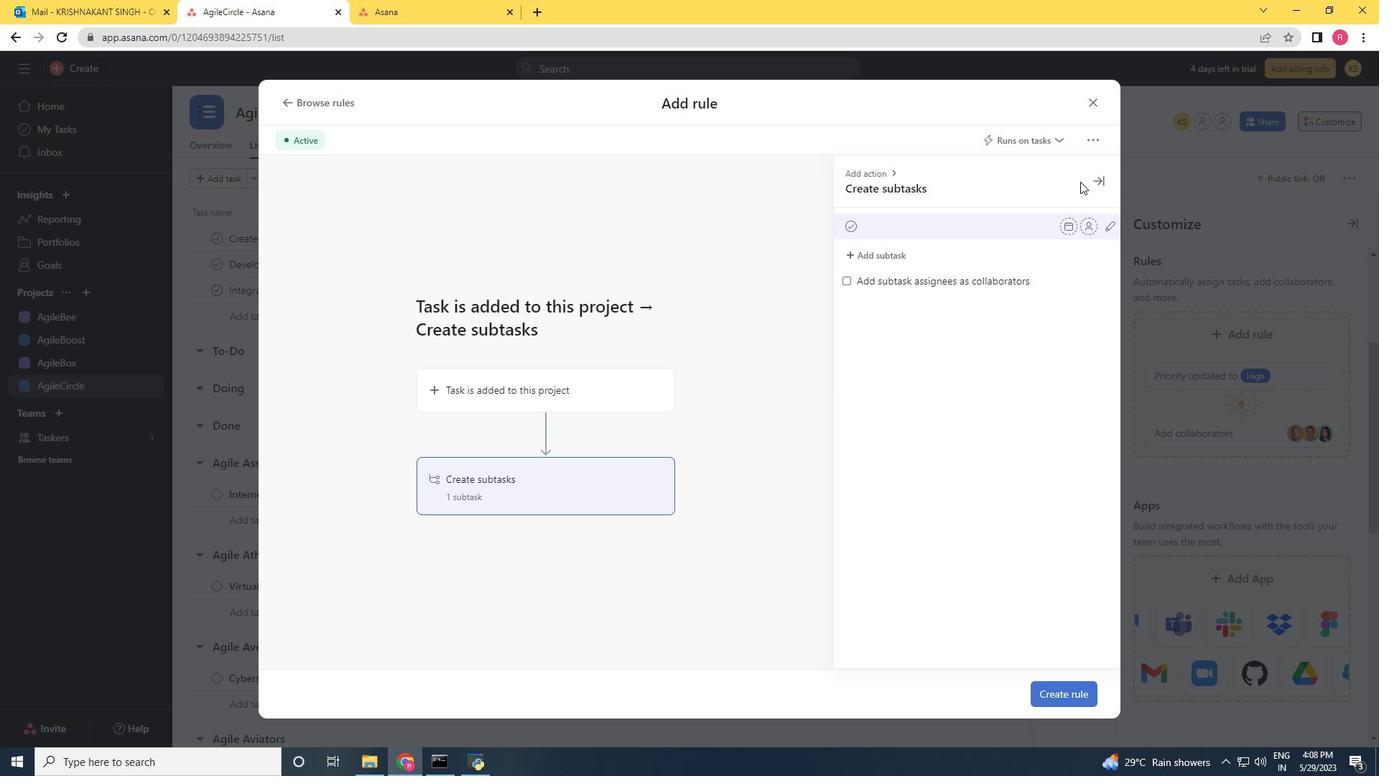 
Action: Mouse pressed left at (1090, 181)
Screenshot: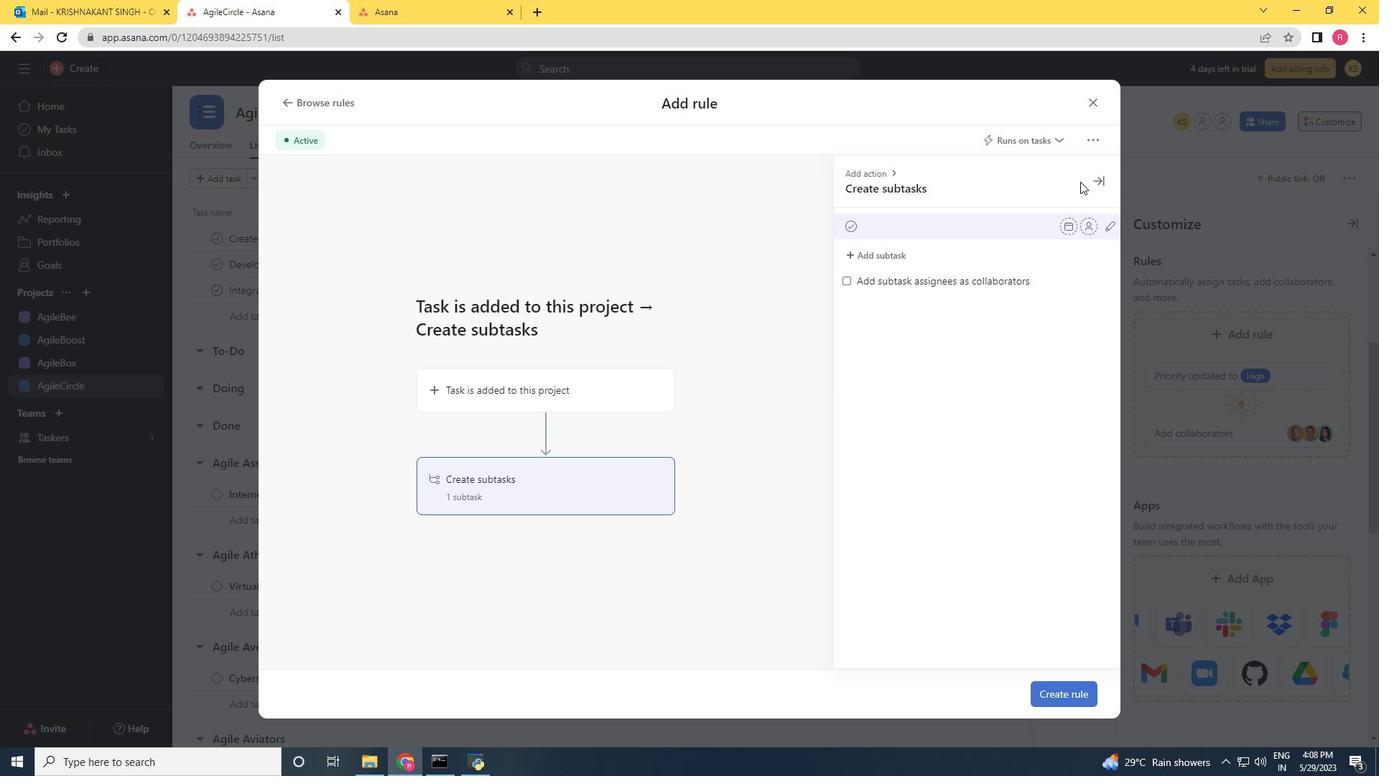 
Action: Mouse moved to (292, 102)
Screenshot: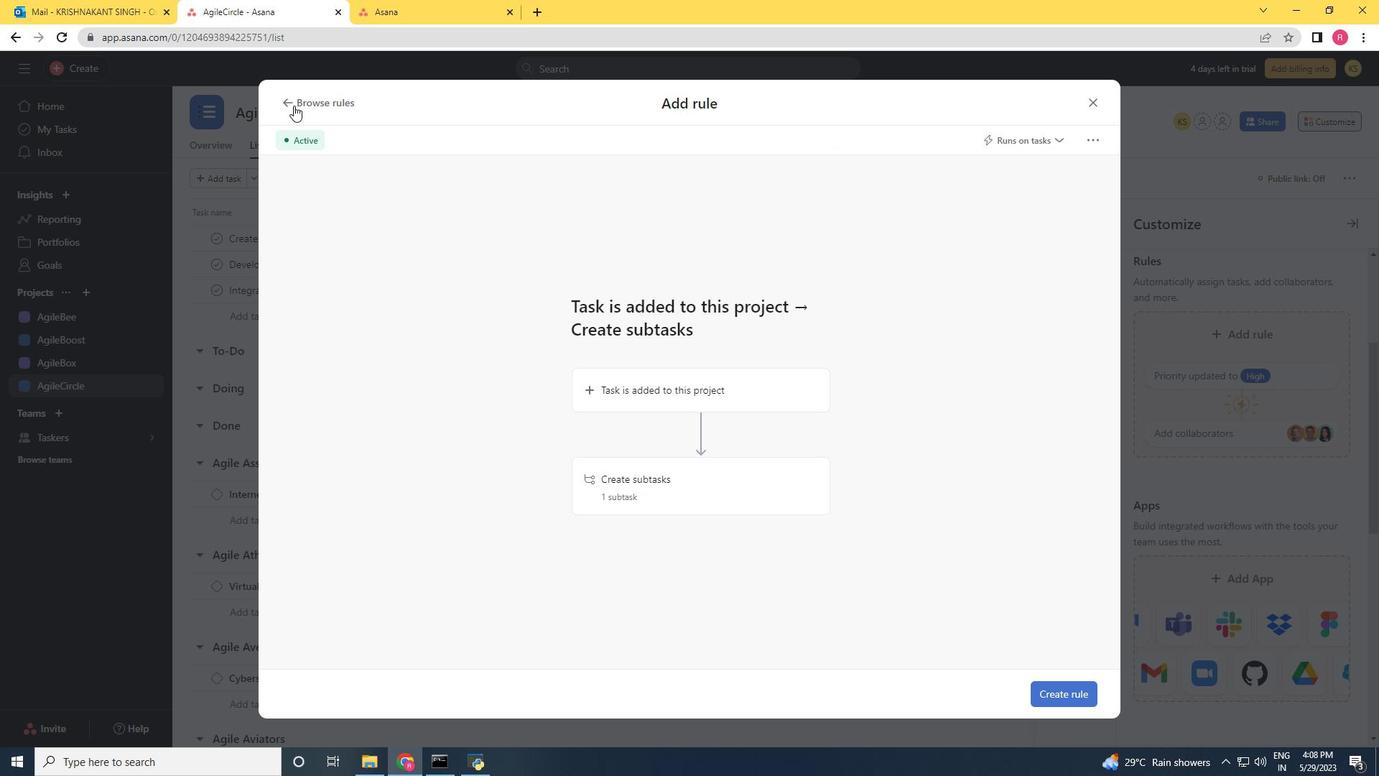 
Action: Mouse pressed left at (292, 102)
Screenshot: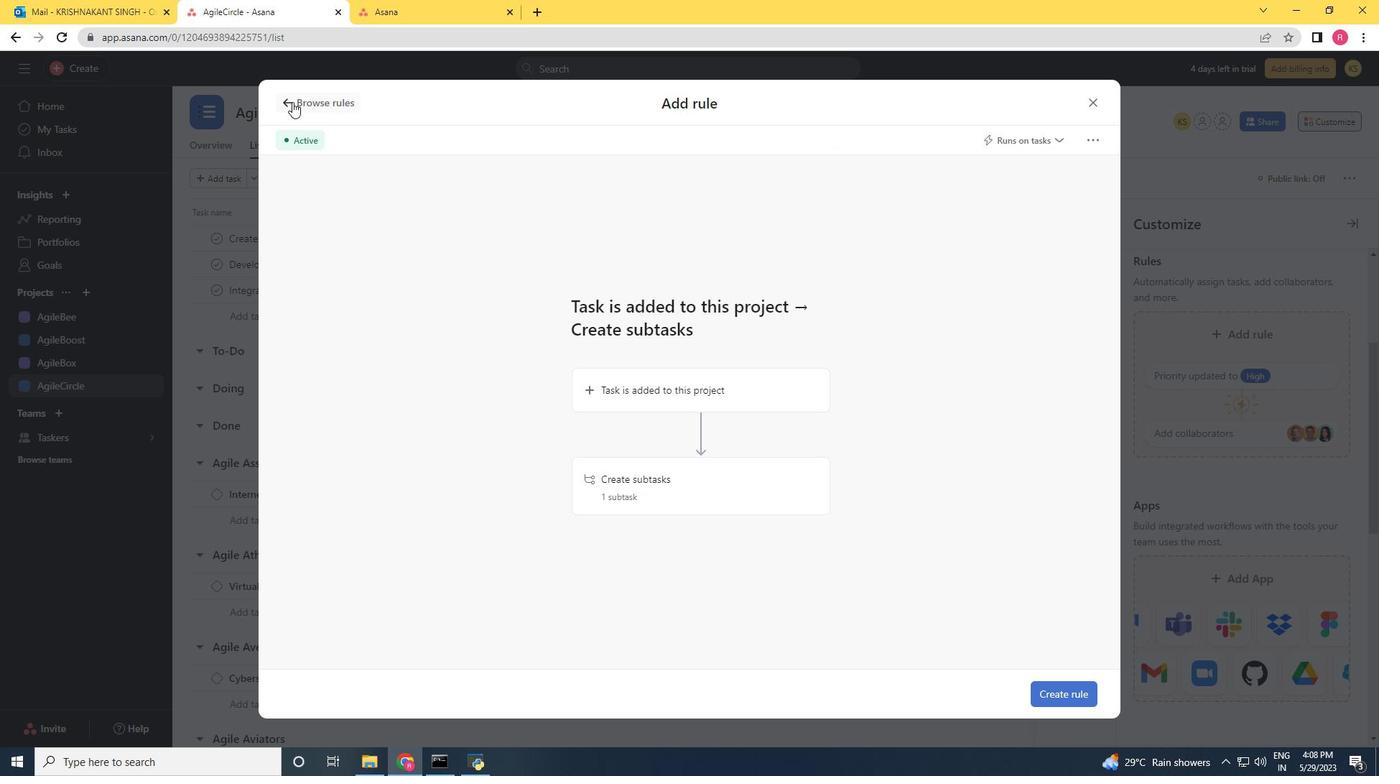 
Action: Mouse moved to (981, 230)
Screenshot: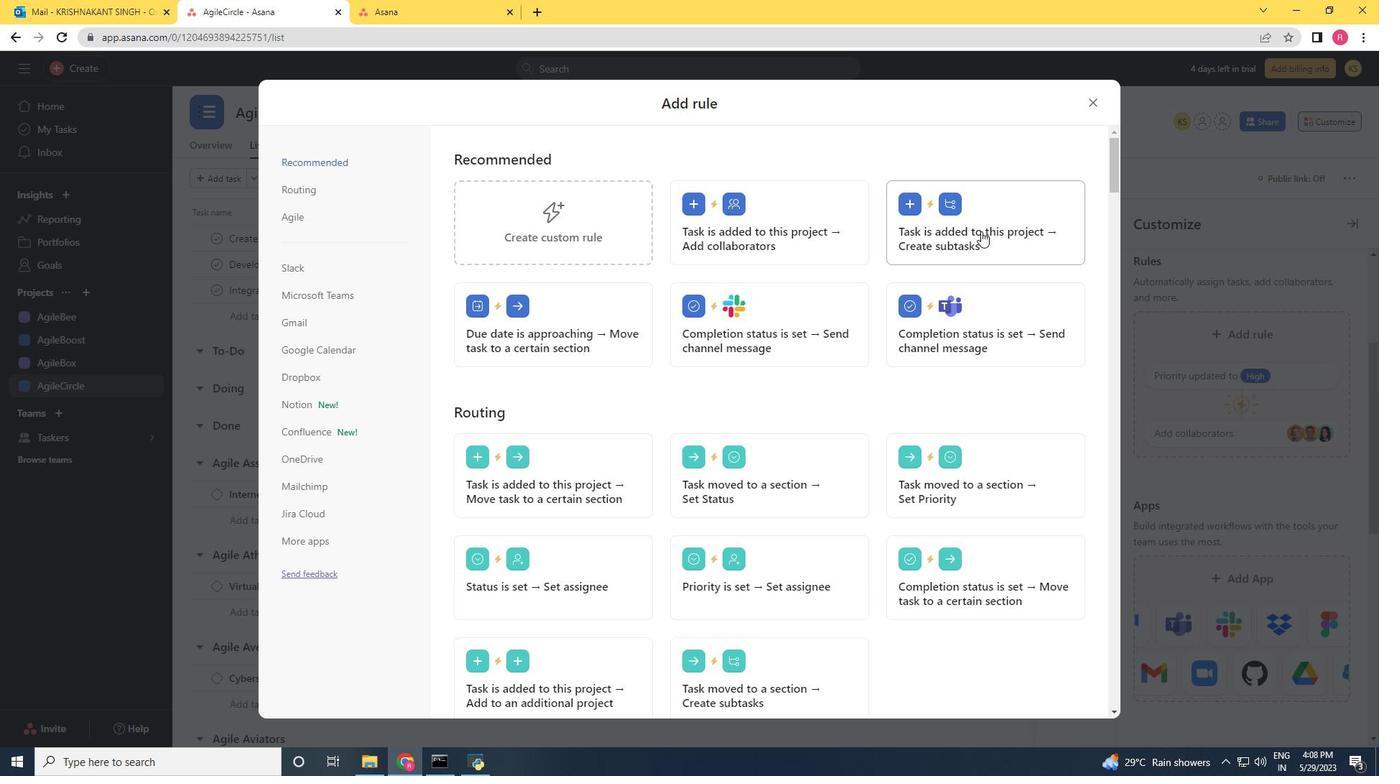 
Action: Mouse pressed left at (981, 230)
Screenshot: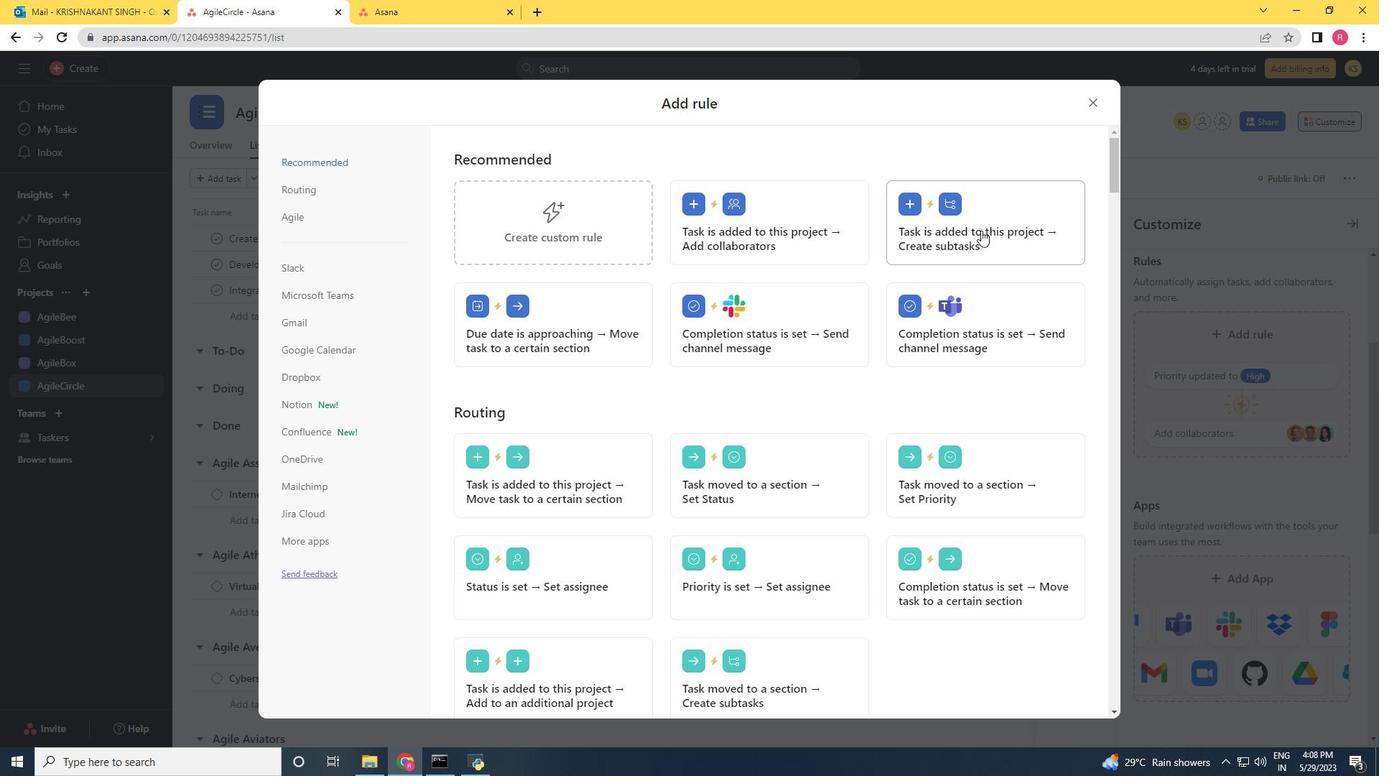 
Action: Mouse moved to (883, 229)
Screenshot: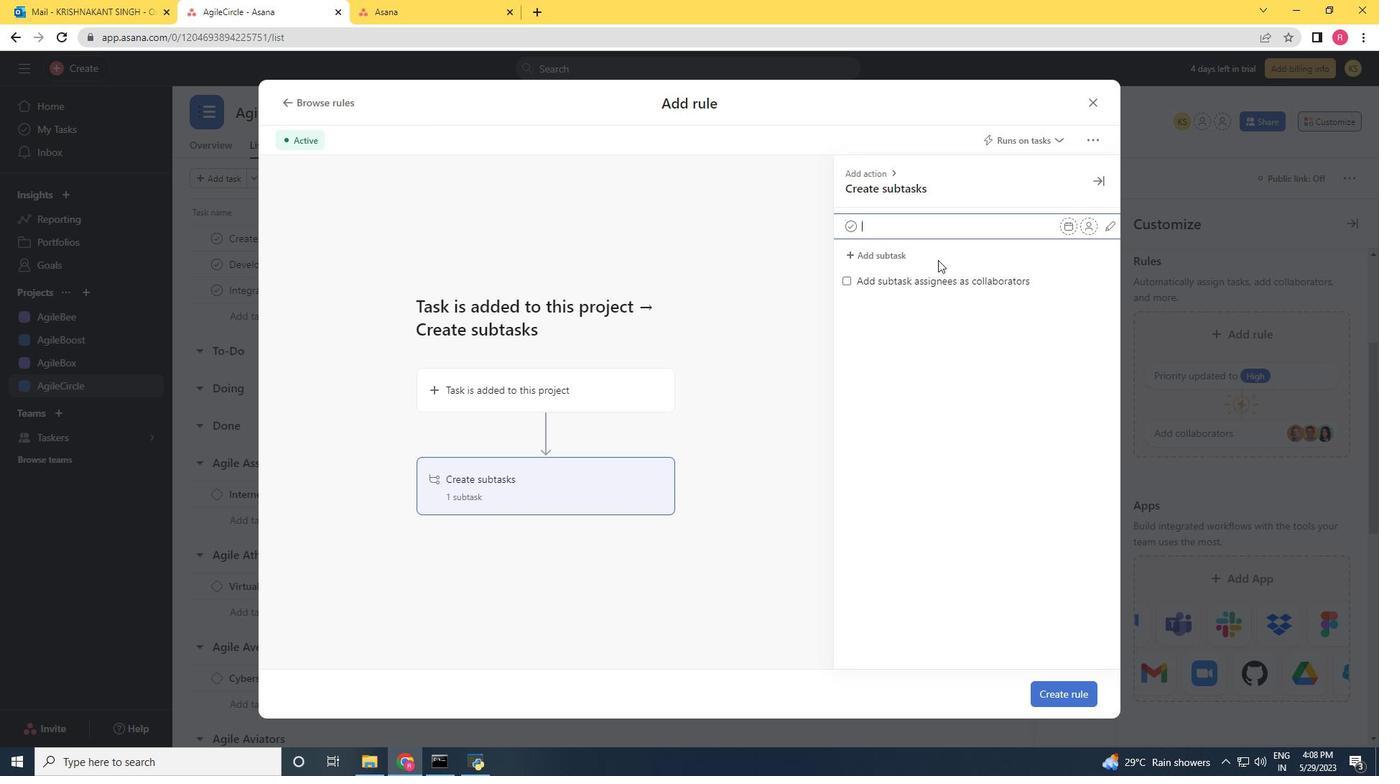 
Action: Key pressed <Key.shift><Key.shift><Key.shift><Key.shift><Key.shift><Key.shift><Key.shift><Key.shift>Gather<Key.space>and<Key.space><Key.shift>Analyse<Key.space><Key.shift>Requirements<Key.enter><Key.shift>Design<Key.space>and<Key.space><Key.shift>Implement<Key.space><Key.shift>Solution<Key.space><Key.enter><Key.shift>System<Key.space><Key.shift>Test<Key.space>and<Key.space><Key.shift><Key.shift><Key.shift><Key.shift><Key.shift><Key.shift><Key.shift><Key.shift>Ua<Key.backspace><Key.shift>AT<Key.enter><Key.shift>Release<Key.space>to<Key.space><Key.shift>Production<Key.space>/<Key.space><Key.shift>Go<Key.space><Key.shift>Live<Key.enter>
Screenshot: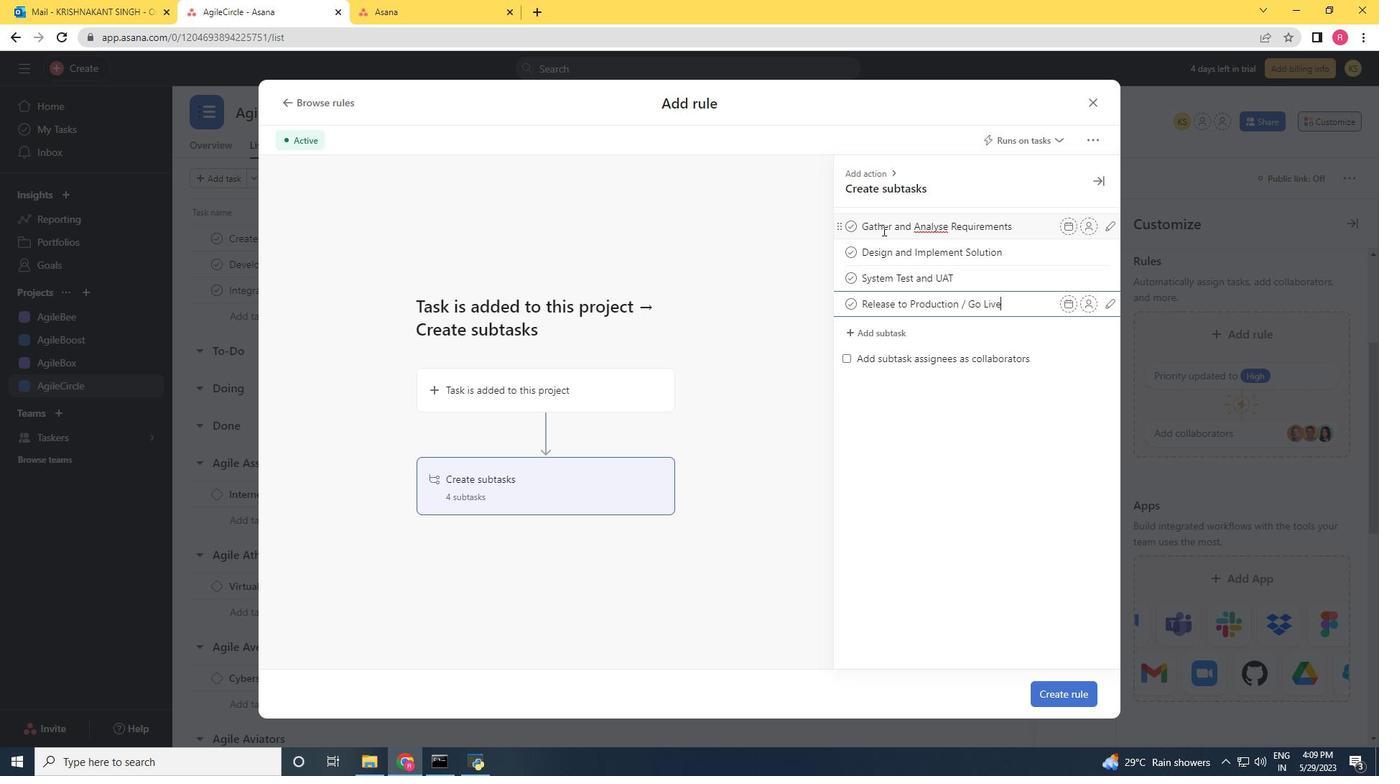 
Action: Mouse moved to (1082, 697)
Screenshot: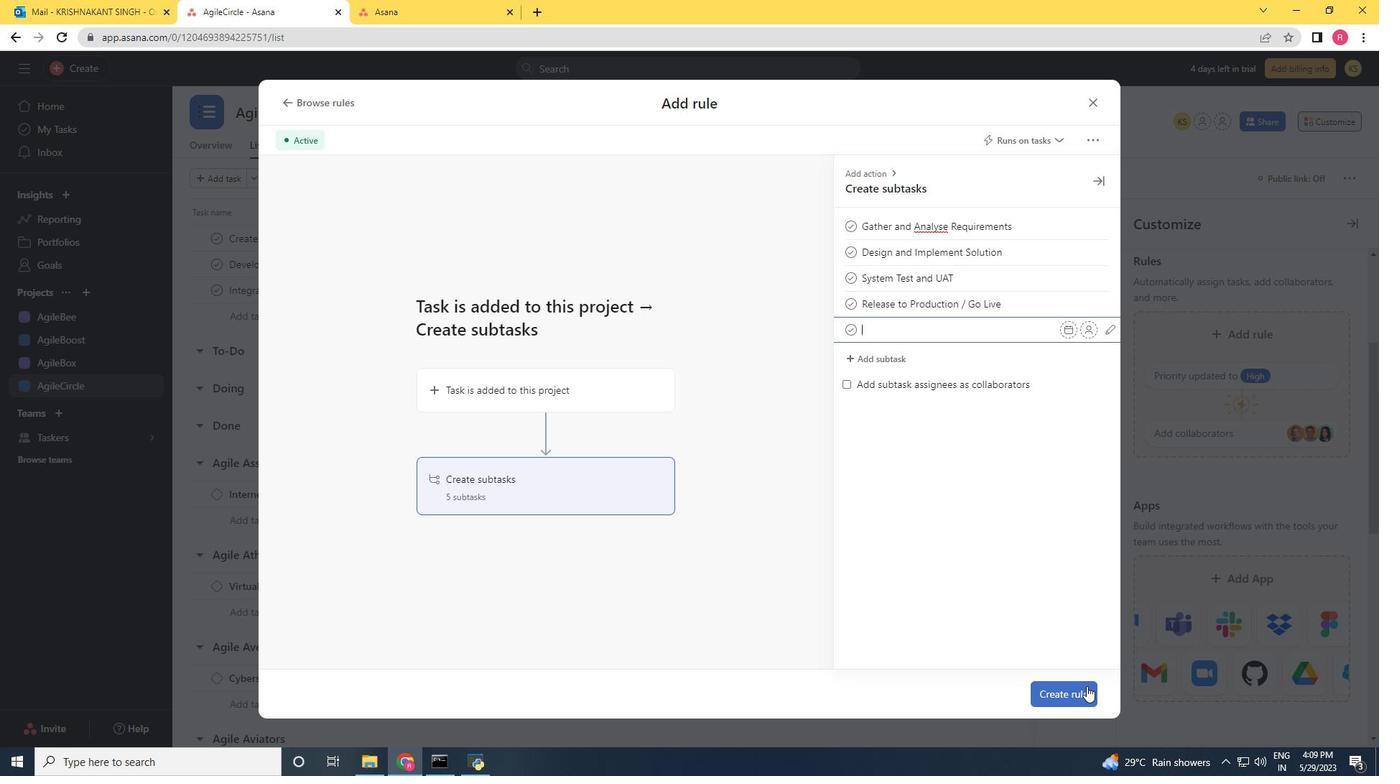 
Action: Mouse pressed left at (1082, 697)
Screenshot: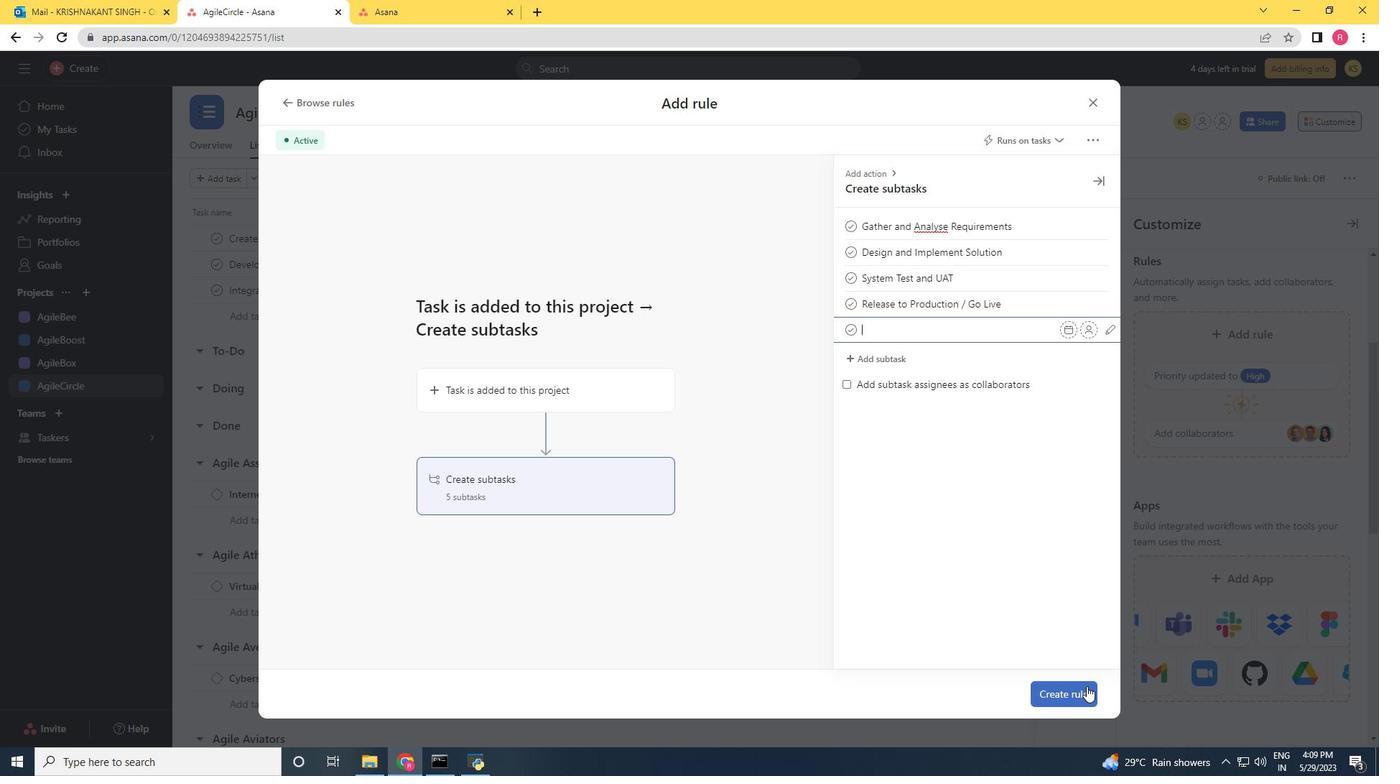 
